 Task: open an excel sheet and write heading  Financial Planner. Add Dates in a column and its values below  'Jan 23, Feb 23, Mar 23, Apr 23 & may23. 'Add Income in next column and its values below  $3,000, $3,200, $3,100, $3,300 & $3,500. Add Expenses in next column and its values below  $2,000, $2,300, $2,200, $2,500 & $2,800. Add savings in next column and its values below $500, $600, $500, $700 & $700. Add Investment in next column and its values below  $500, $700, $800, $900 & $1000. Add Net Saving in next column and its values below  $1000, $1200, $900, $800 & $700. Save page ExpenseReport templates
Action: Mouse moved to (132, 133)
Screenshot: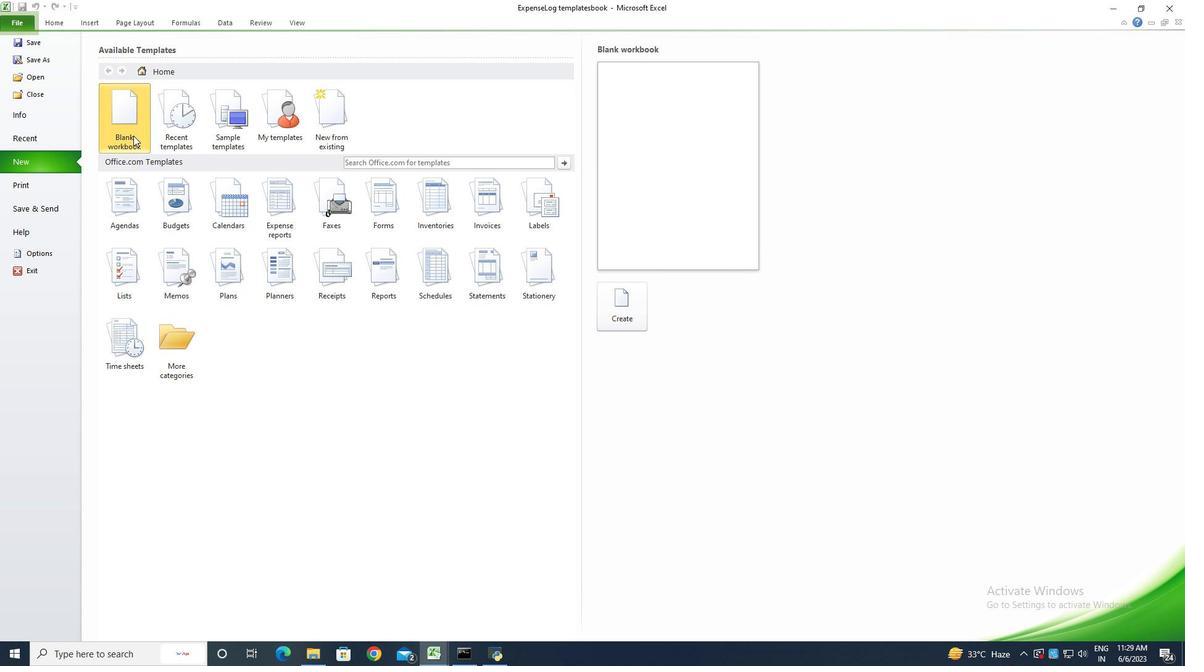 
Action: Mouse pressed left at (132, 133)
Screenshot: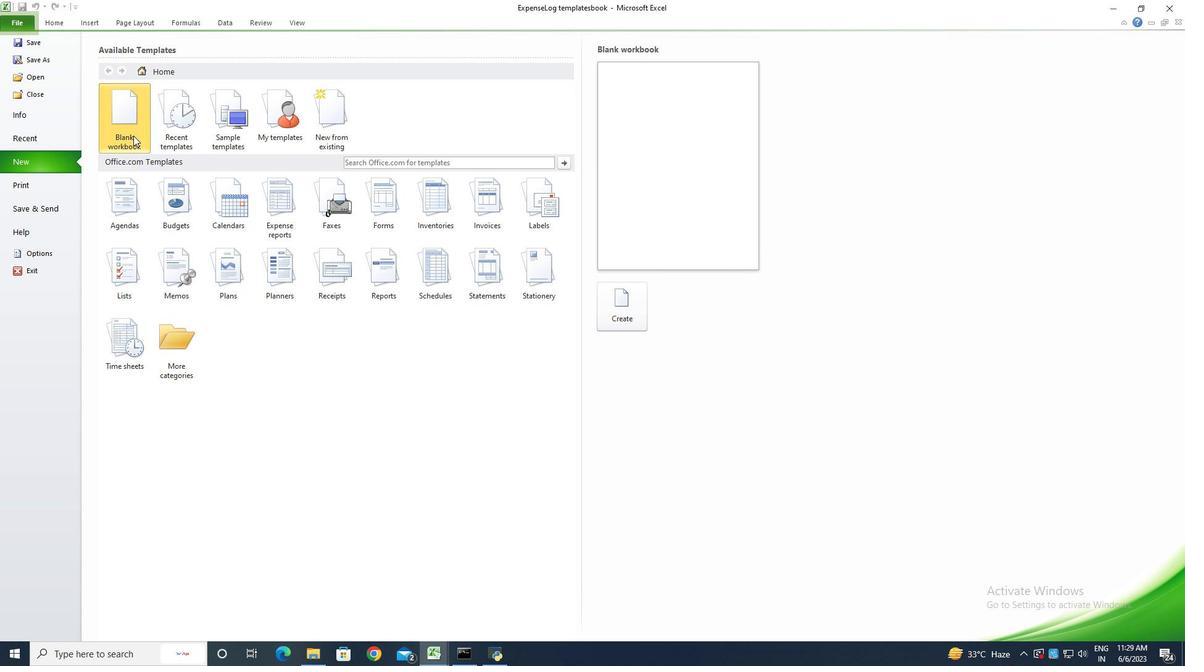 
Action: Mouse moved to (626, 313)
Screenshot: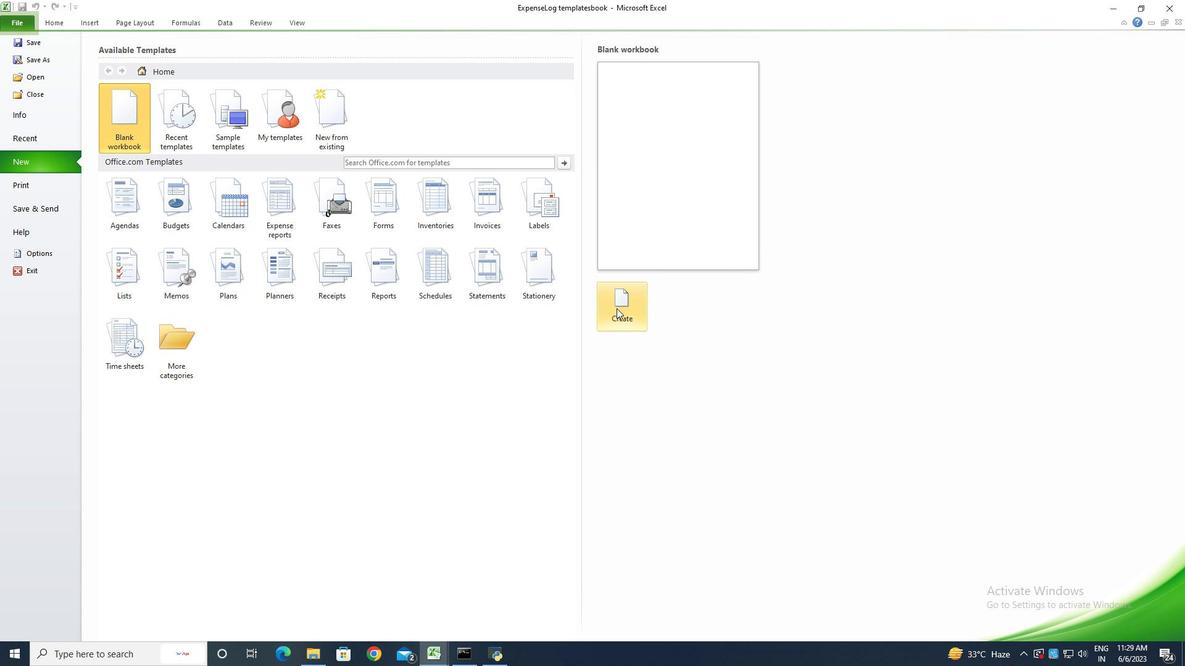 
Action: Mouse pressed left at (626, 313)
Screenshot: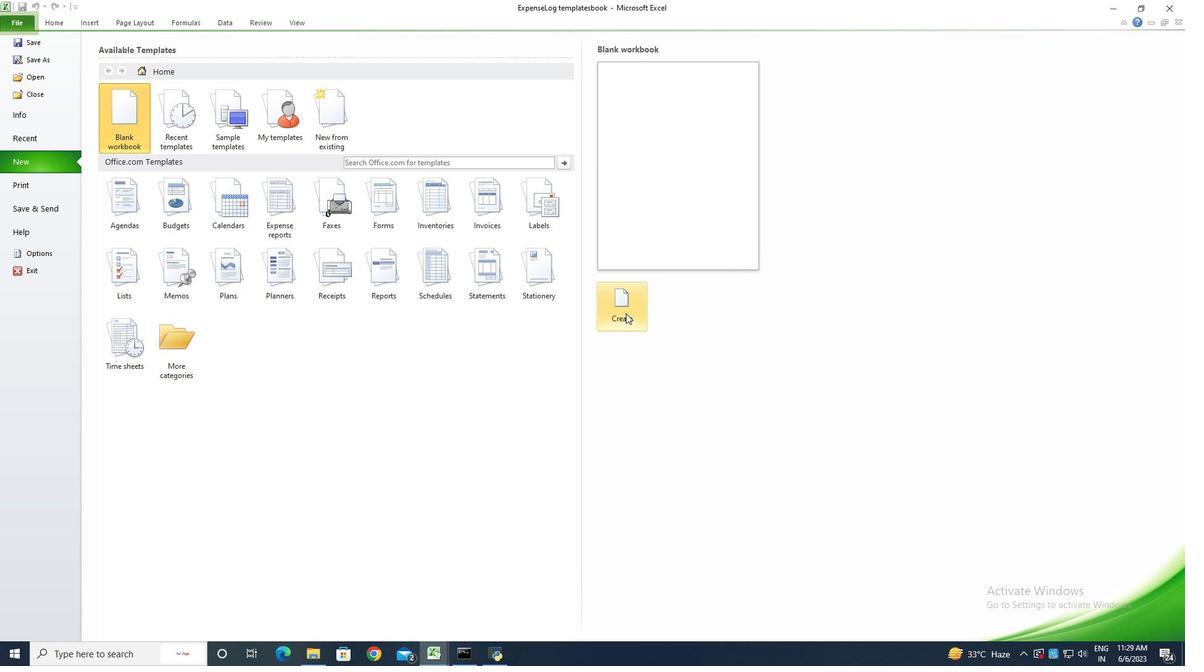 
Action: Key pressed <Key.shift>Financial<Key.space><Key.shift><Key.shift><Key.shift><Key.shift><Key.shift><Key.shift><Key.shift><Key.shift><Key.shift>Planner<Key.enter><Key.shift><Key.shift><Key.shift>Dates<Key.enter><Key.shift>Jan<Key.space>23<Key.enter><Key.shift><Key.shift><Key.shift><Key.shift>Feb<Key.space>23<Key.enter><Key.shift><Key.shift><Key.shift><Key.shift><Key.shift><Key.shift><Key.shift><Key.shift><Key.shift><Key.shift>Mar<Key.space>23<Key.enter><Key.shift><Key.shift><Key.shift>Apr<Key.space>23<Key.enter><Key.shift>May<Key.space>23<Key.enter>
Screenshot: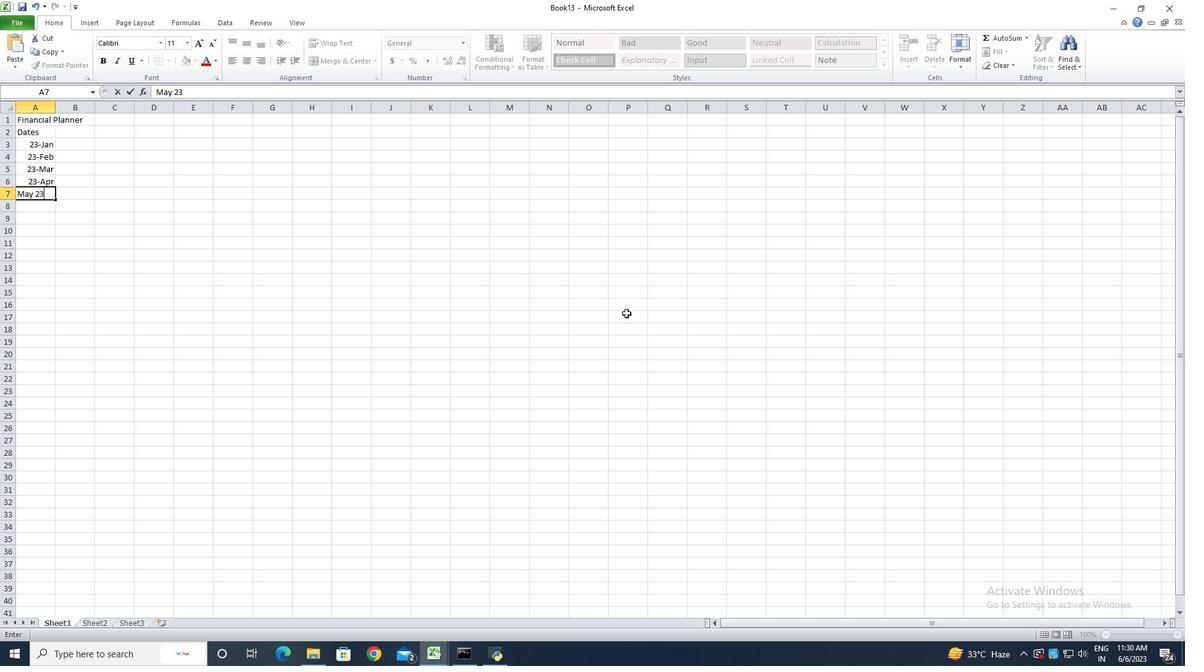
Action: Mouse moved to (36, 144)
Screenshot: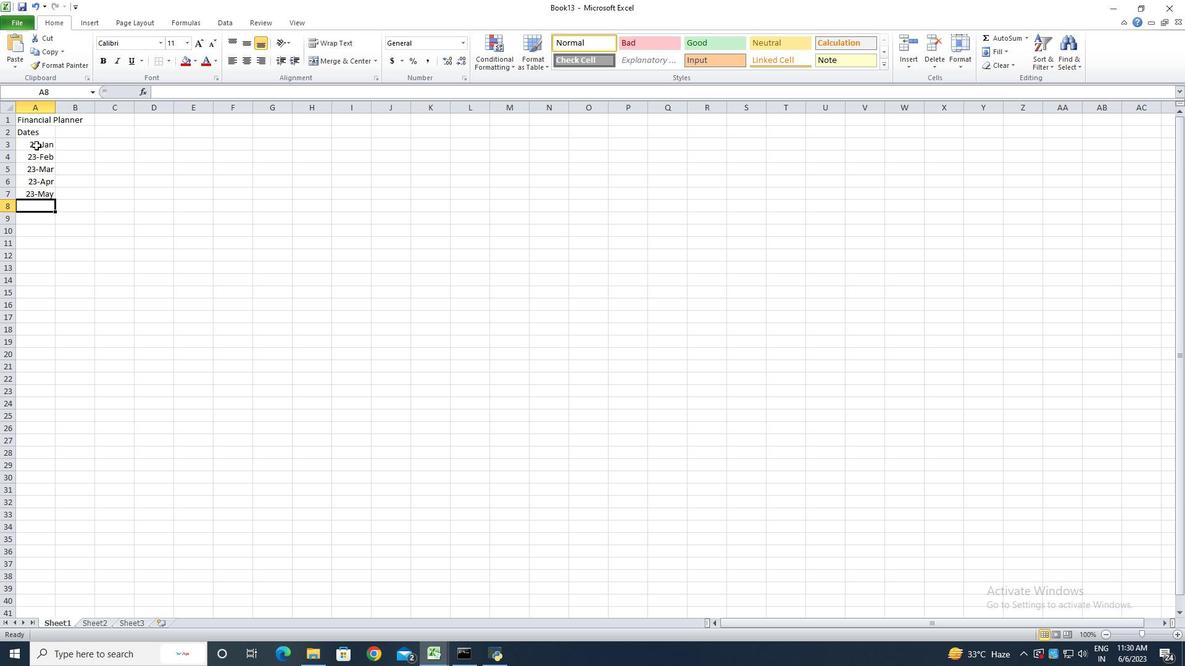 
Action: Mouse pressed left at (36, 144)
Screenshot: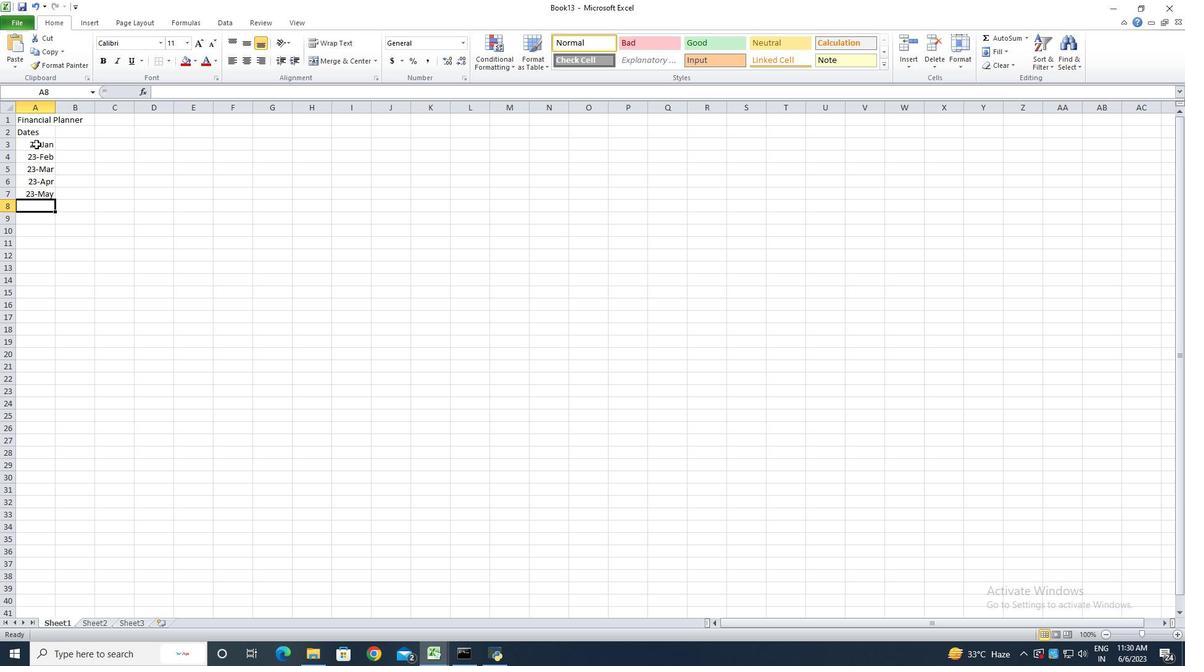 
Action: Mouse moved to (40, 146)
Screenshot: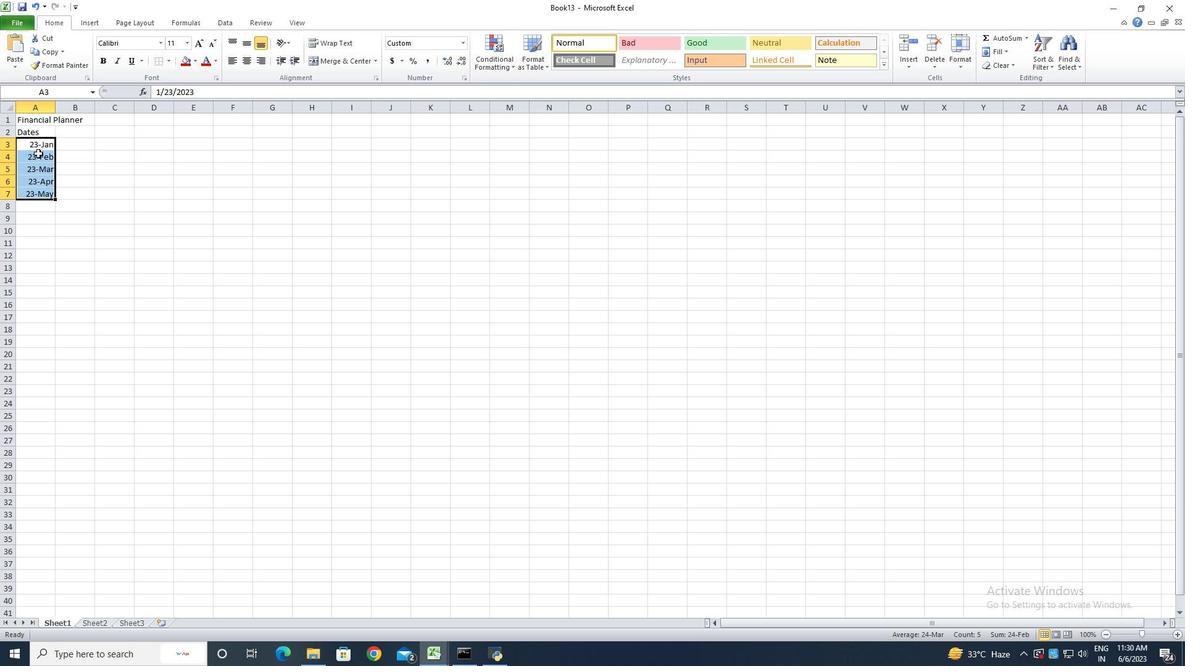 
Action: Mouse pressed right at (40, 146)
Screenshot: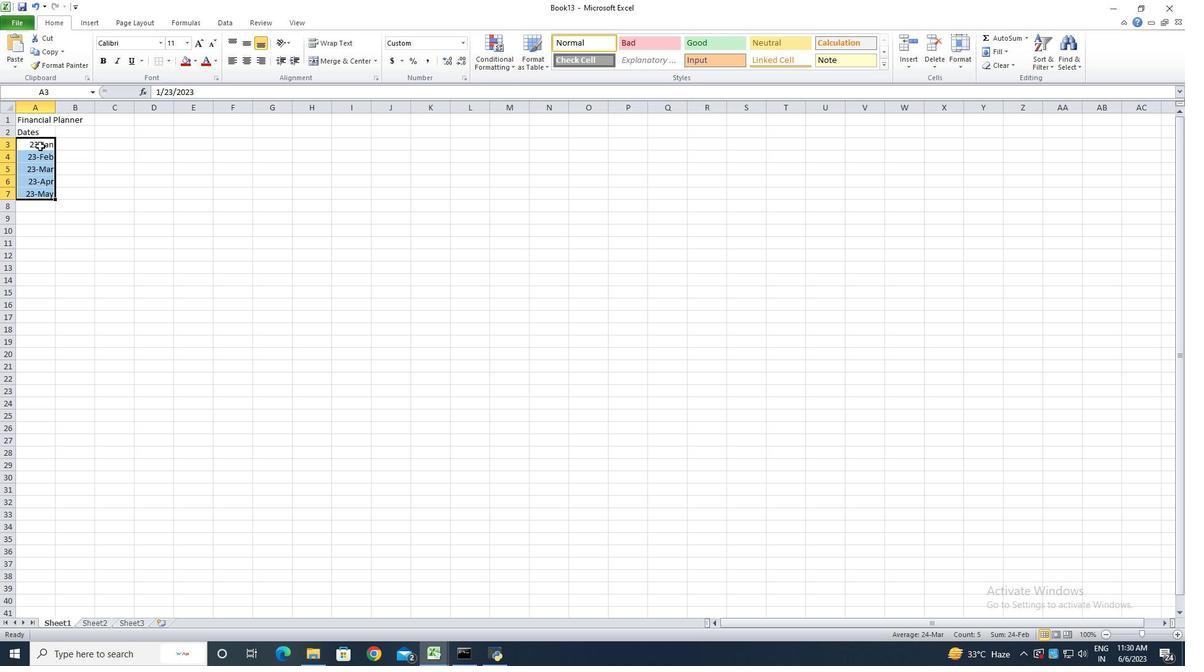 
Action: Mouse moved to (82, 314)
Screenshot: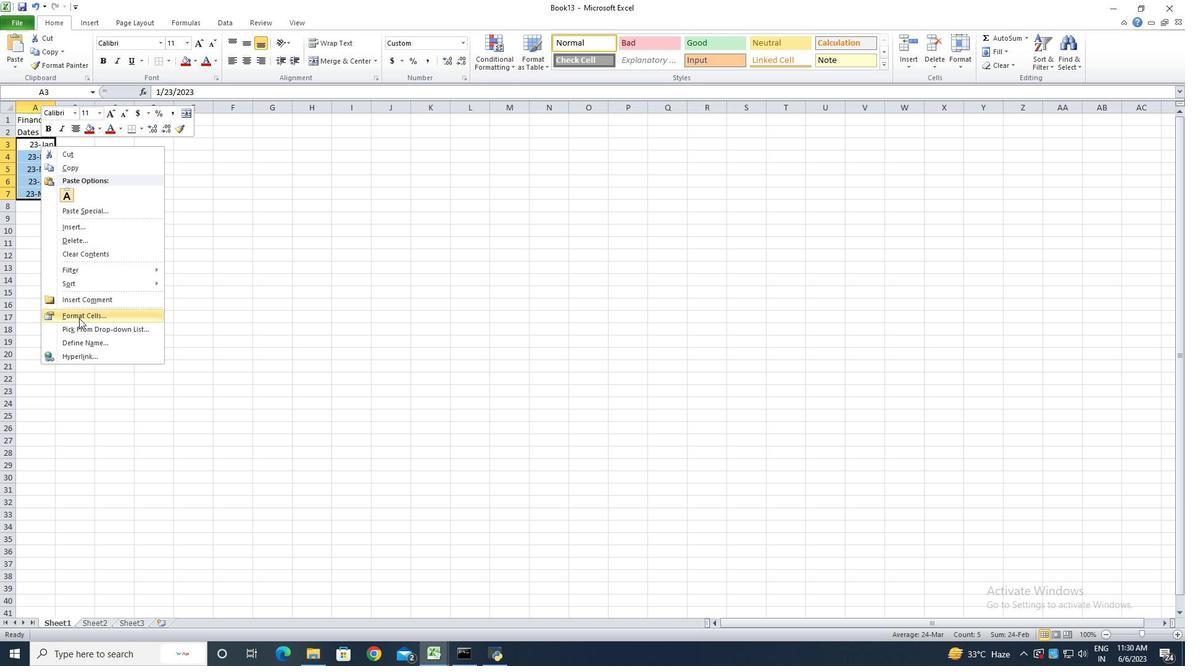 
Action: Mouse pressed left at (82, 314)
Screenshot: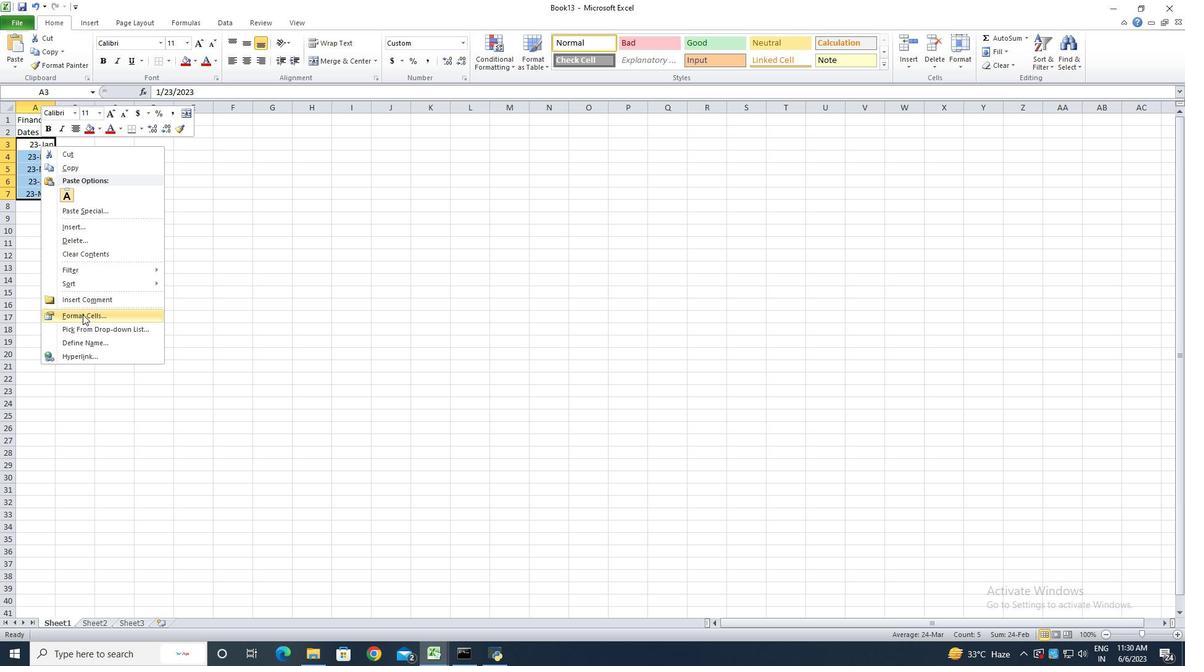 
Action: Mouse moved to (135, 177)
Screenshot: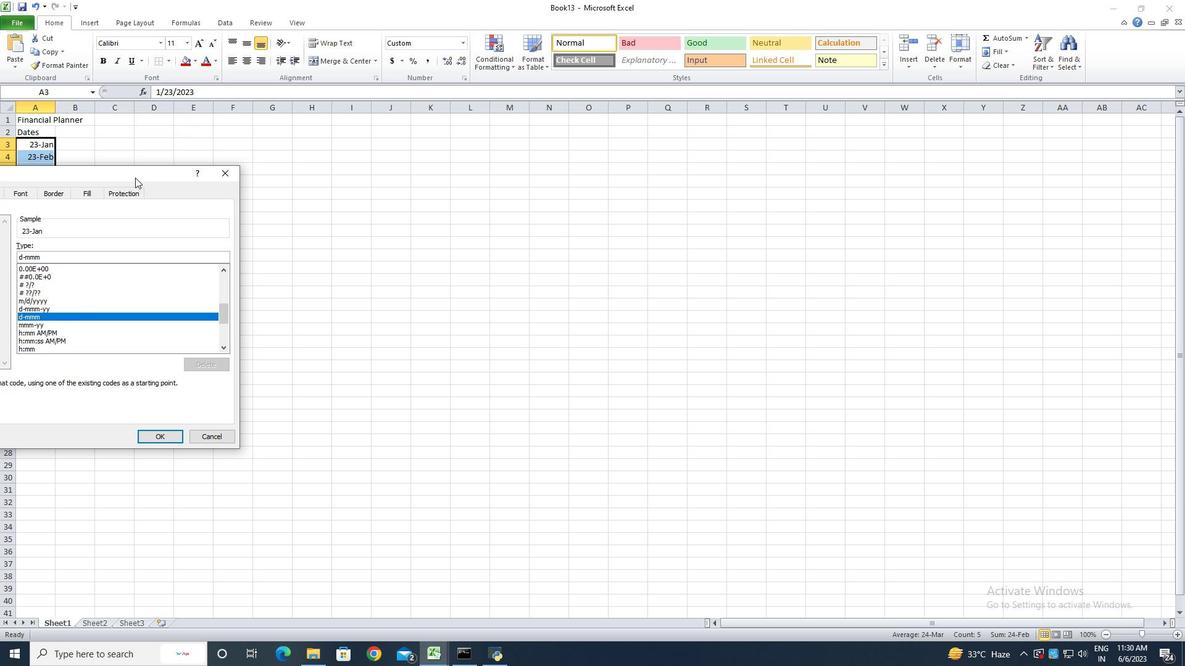 
Action: Mouse pressed left at (135, 177)
Screenshot: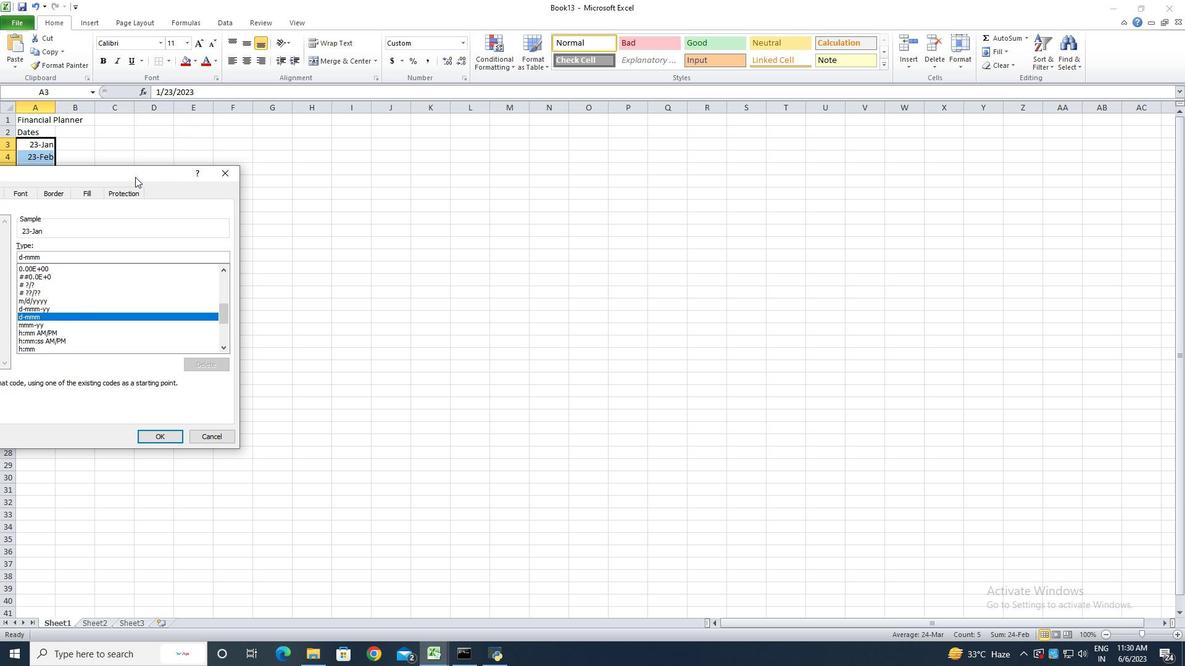 
Action: Mouse moved to (259, 242)
Screenshot: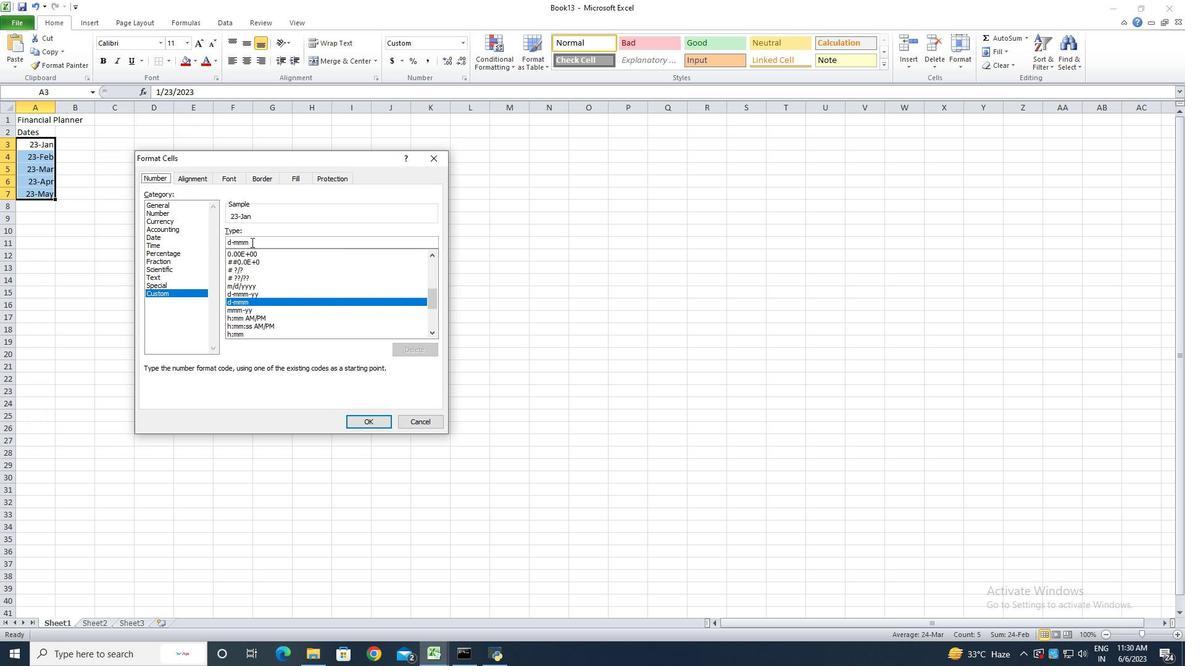 
Action: Mouse pressed left at (259, 242)
Screenshot: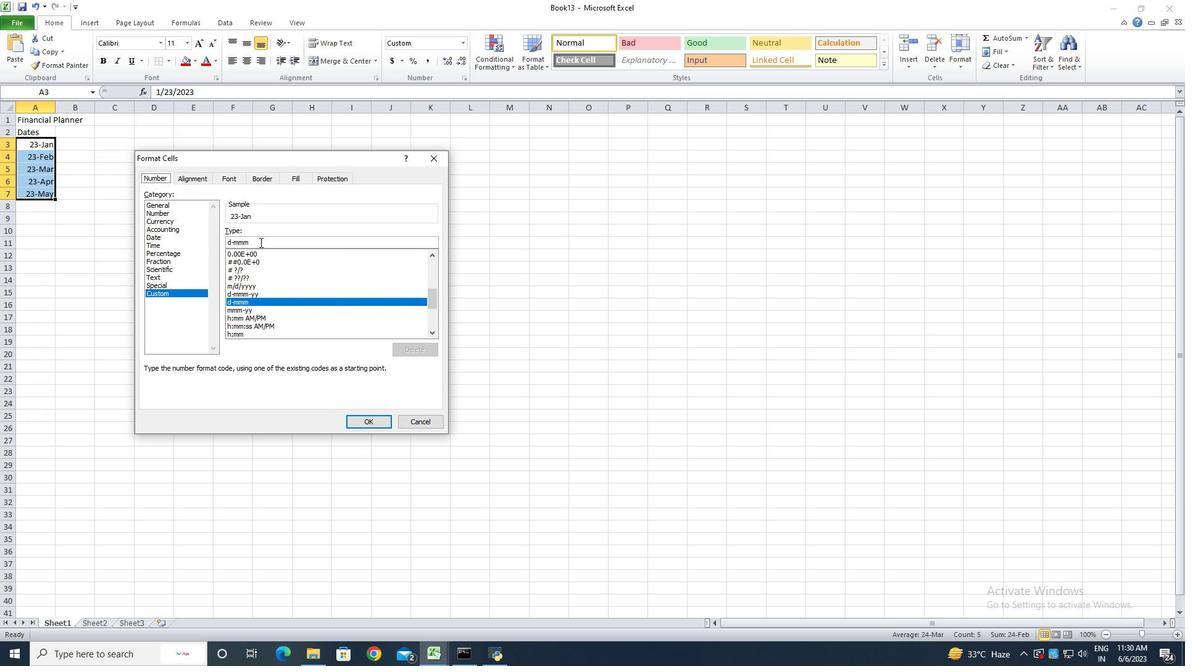 
Action: Key pressed <Key.backspace><Key.backspace><Key.backspace><Key.backspace><Key.backspace><Key.backspace><Key.backspace><Key.backspace><Key.backspace><Key.backspace><Key.backspace><Key.shift>mmm<Key.space>d
Screenshot: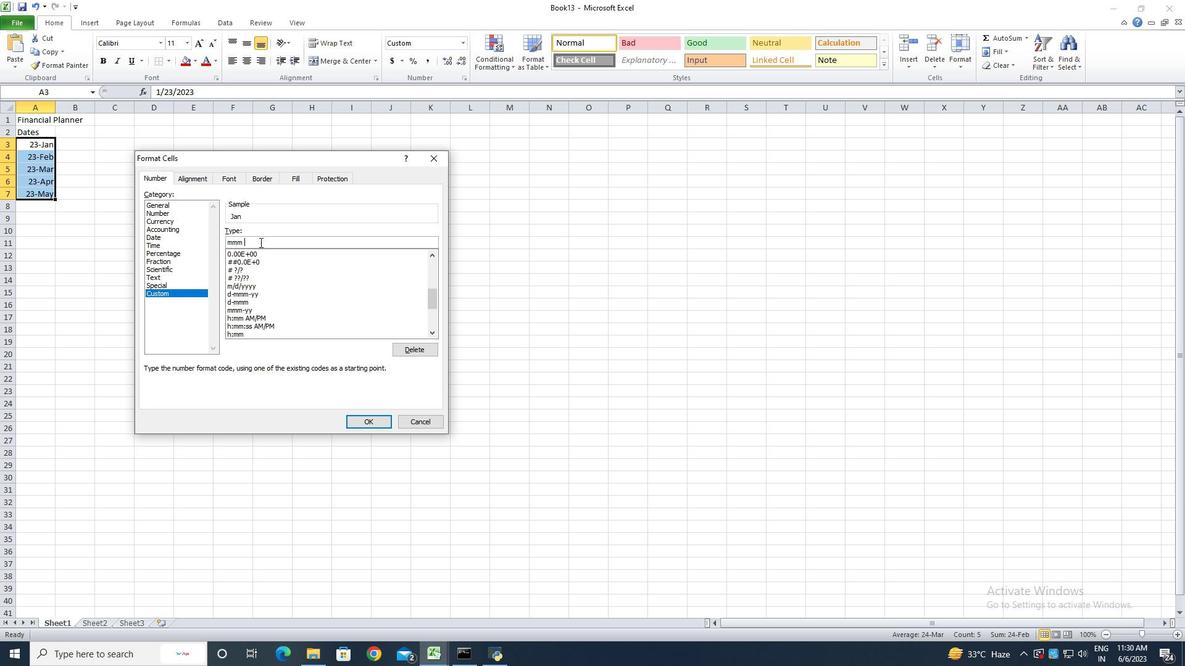 
Action: Mouse moved to (367, 419)
Screenshot: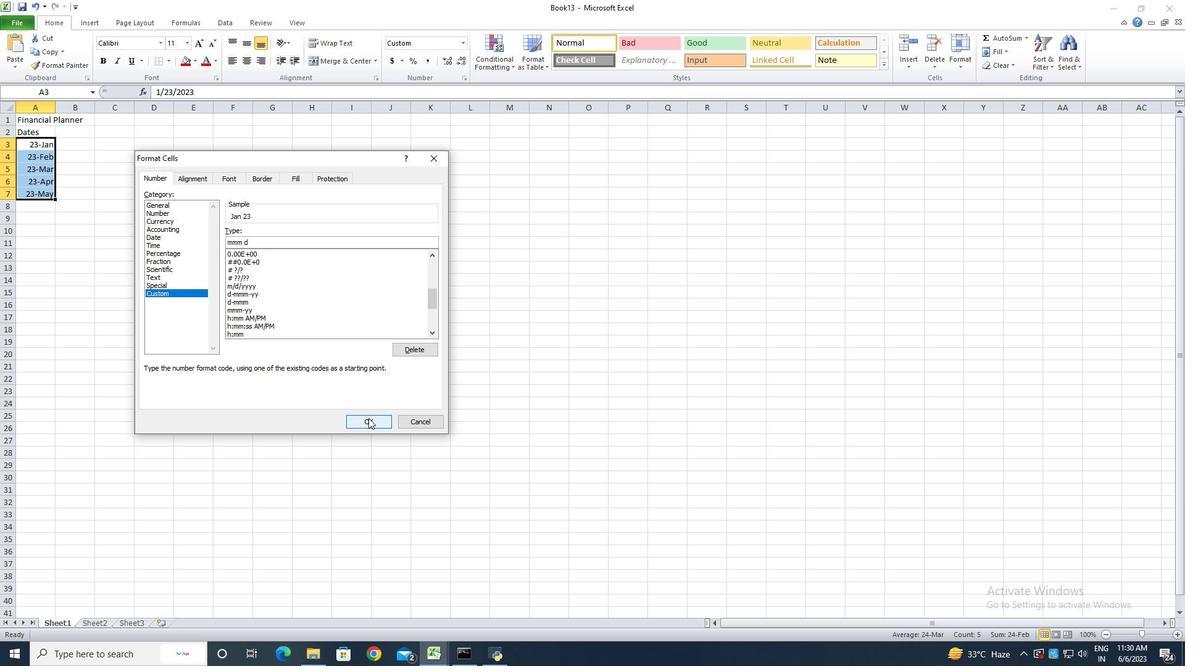 
Action: Mouse pressed left at (367, 419)
Screenshot: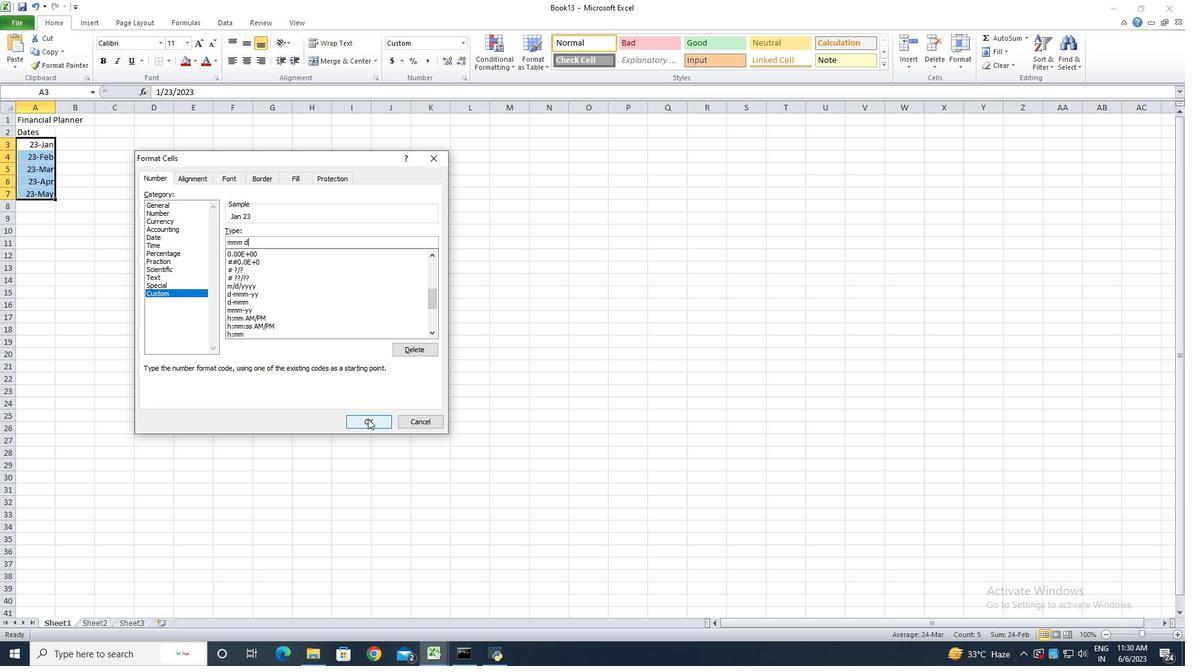 
Action: Mouse moved to (54, 108)
Screenshot: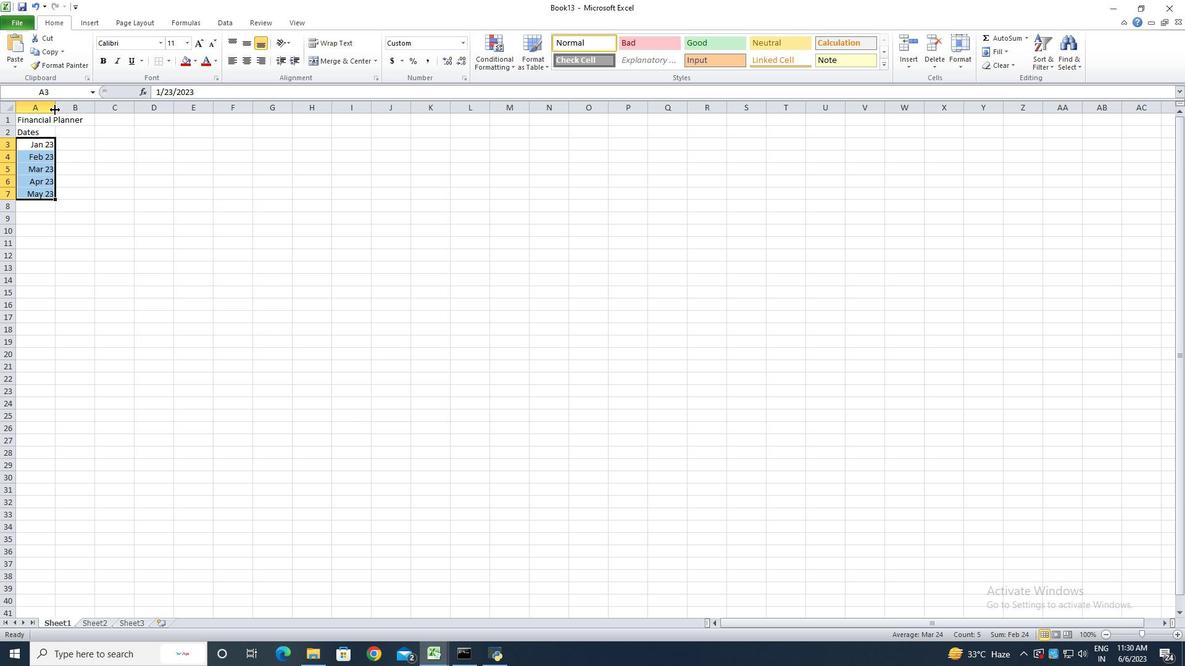 
Action: Mouse pressed left at (54, 108)
Screenshot: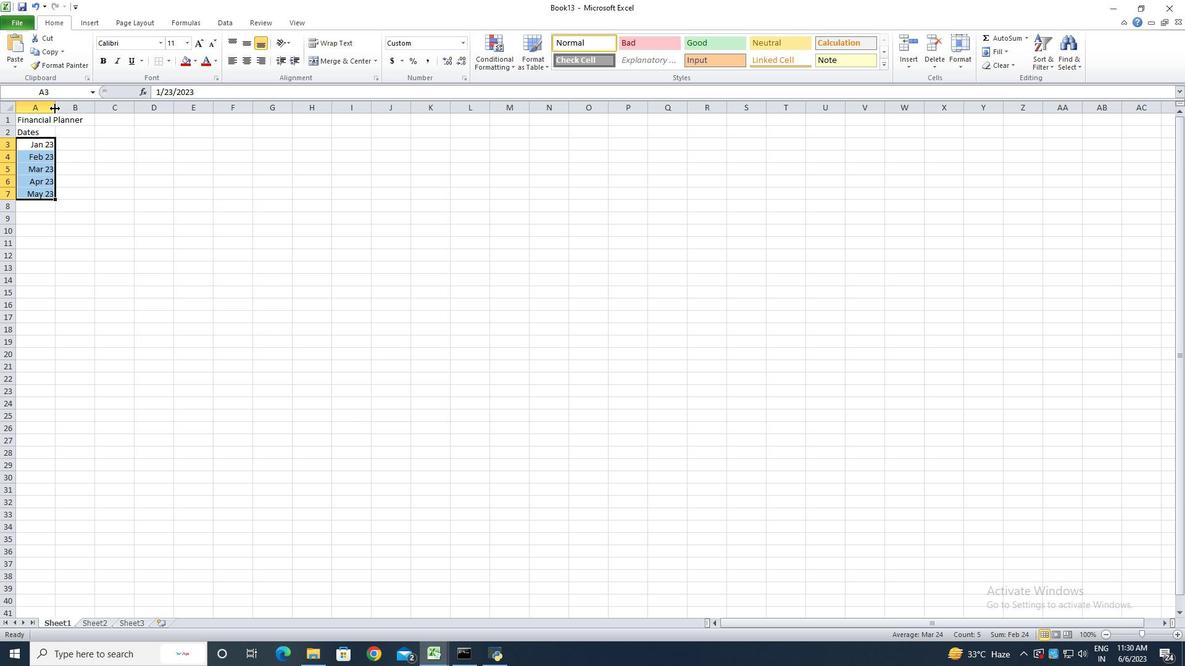 
Action: Mouse pressed left at (54, 108)
Screenshot: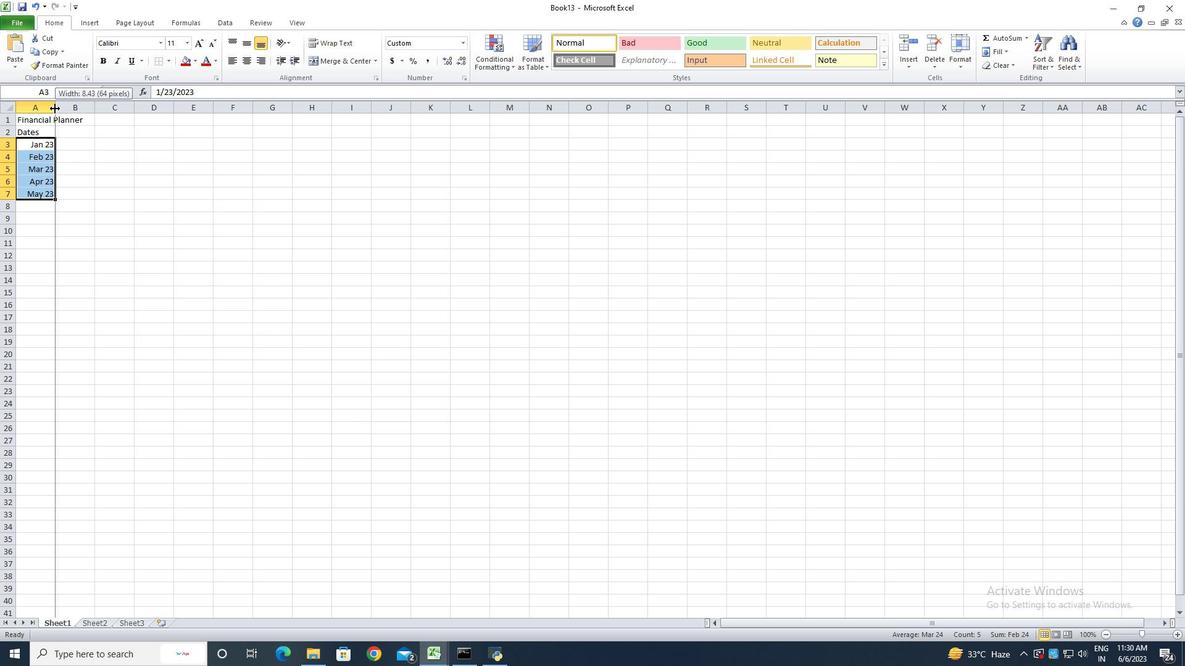 
Action: Mouse moved to (93, 133)
Screenshot: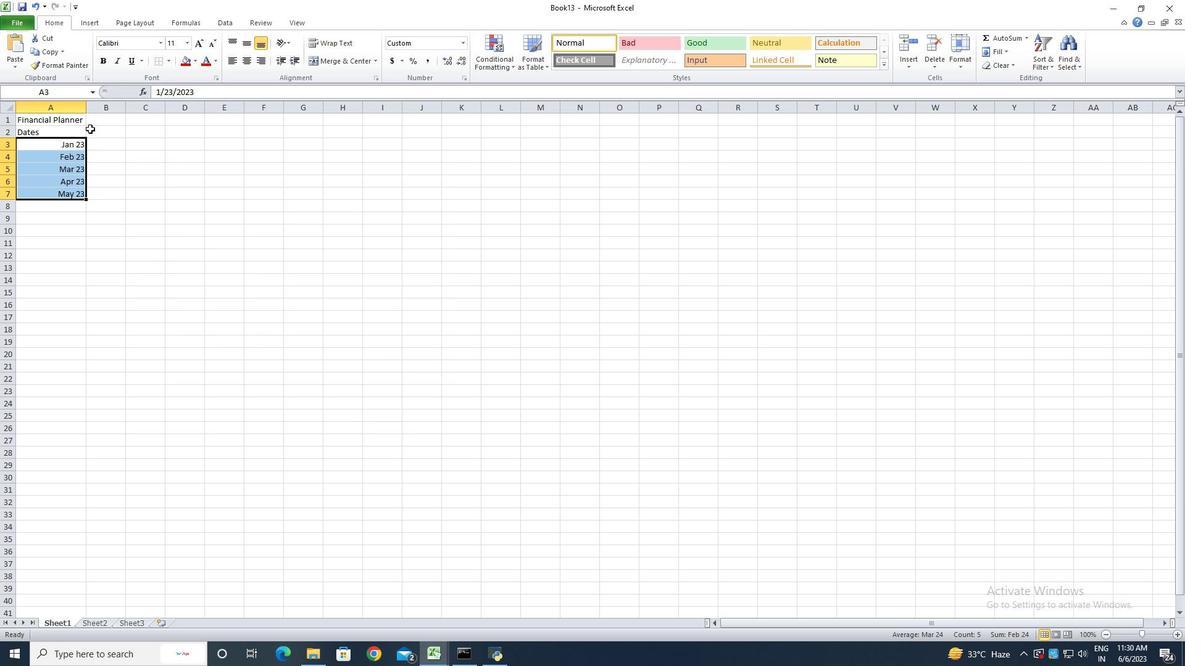 
Action: Mouse pressed left at (93, 133)
Screenshot: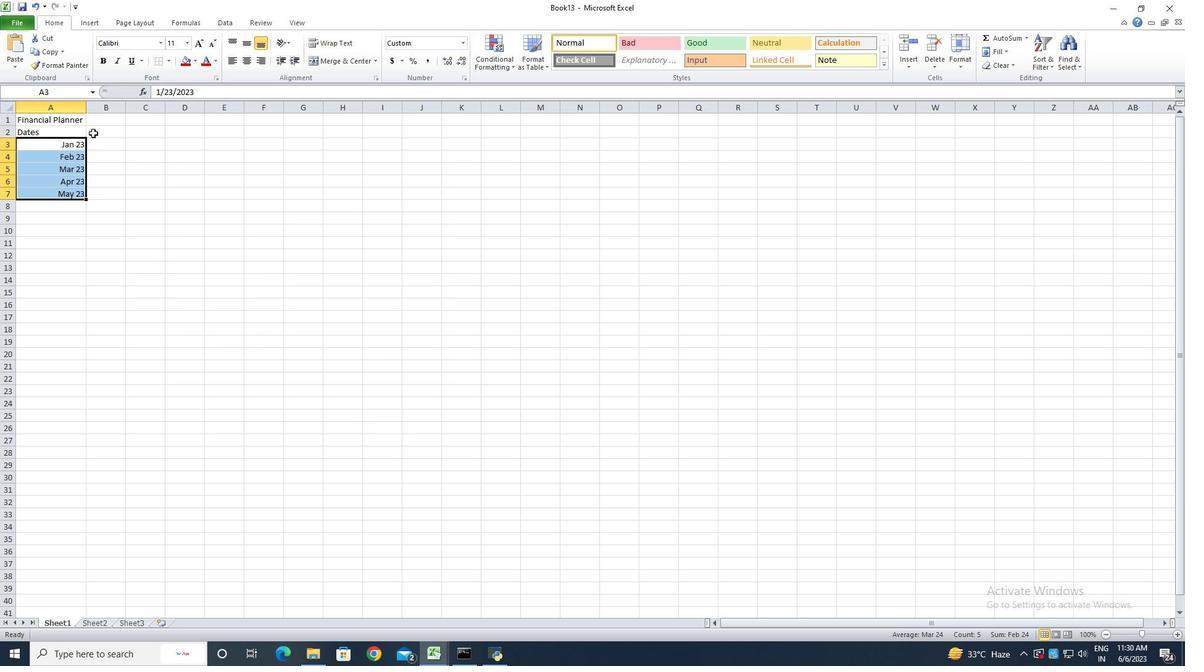
Action: Mouse moved to (93, 133)
Screenshot: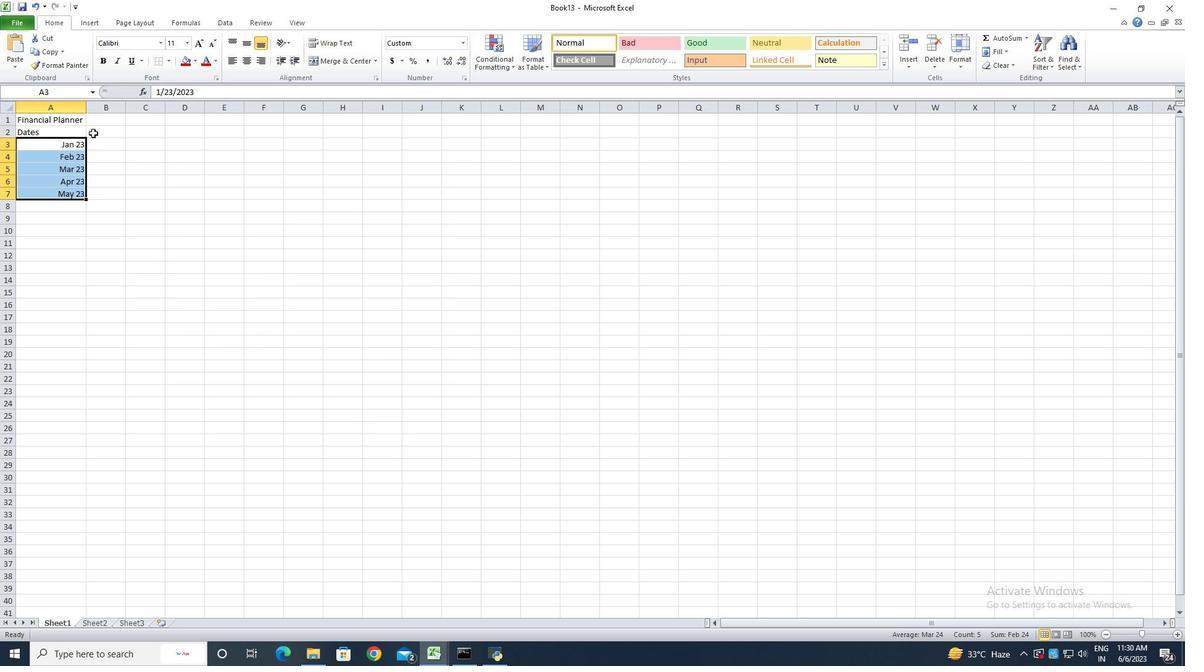
Action: Key pressed <Key.shift><Key.shift>Income<Key.enter>3000<Key.enter>3200<Key.enter>2<Key.backspace>3100<Key.enter>3300<Key.enter><Key.enter><Key.up>3500<Key.enter>
Screenshot: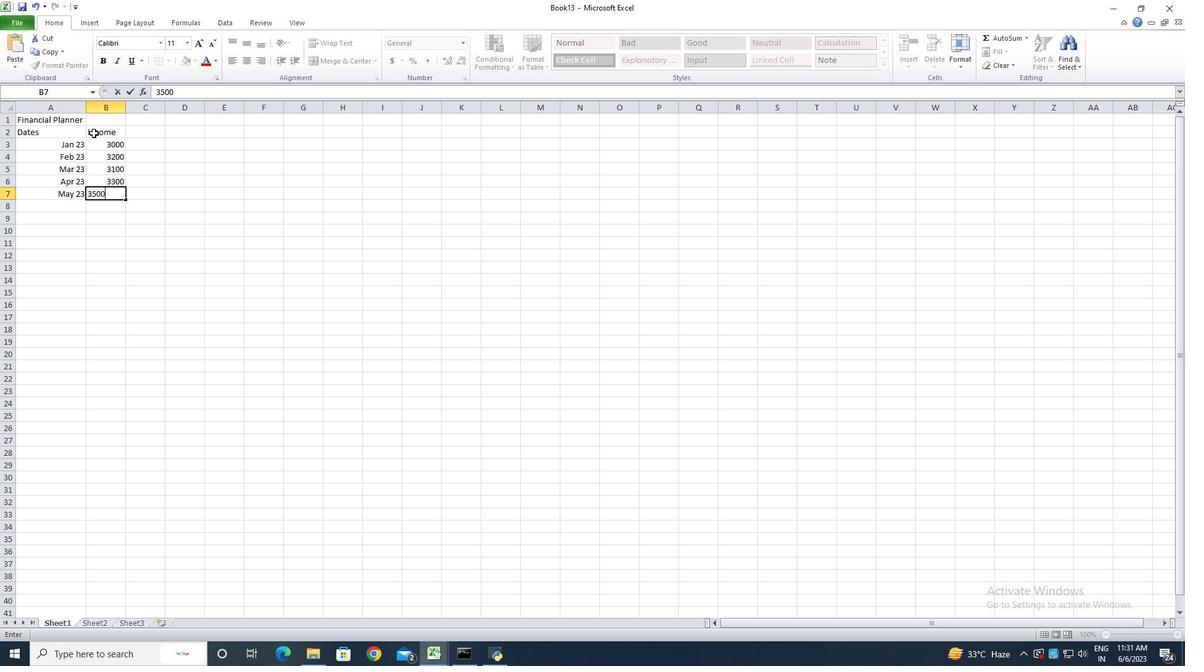
Action: Mouse moved to (109, 144)
Screenshot: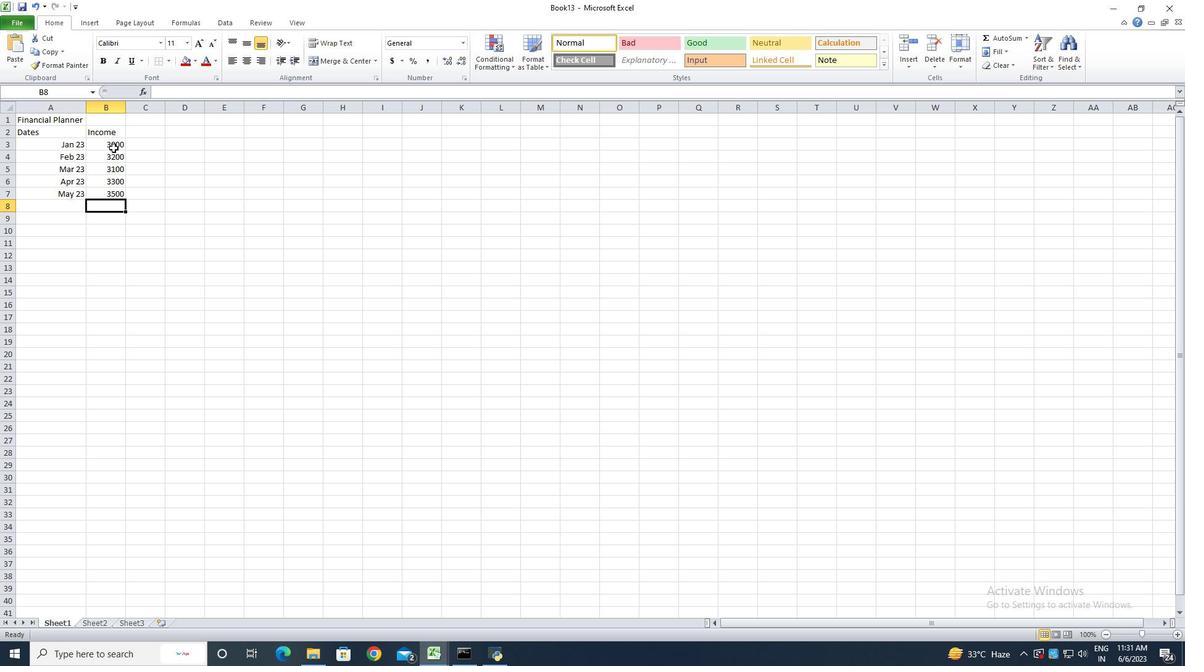 
Action: Mouse pressed left at (109, 144)
Screenshot: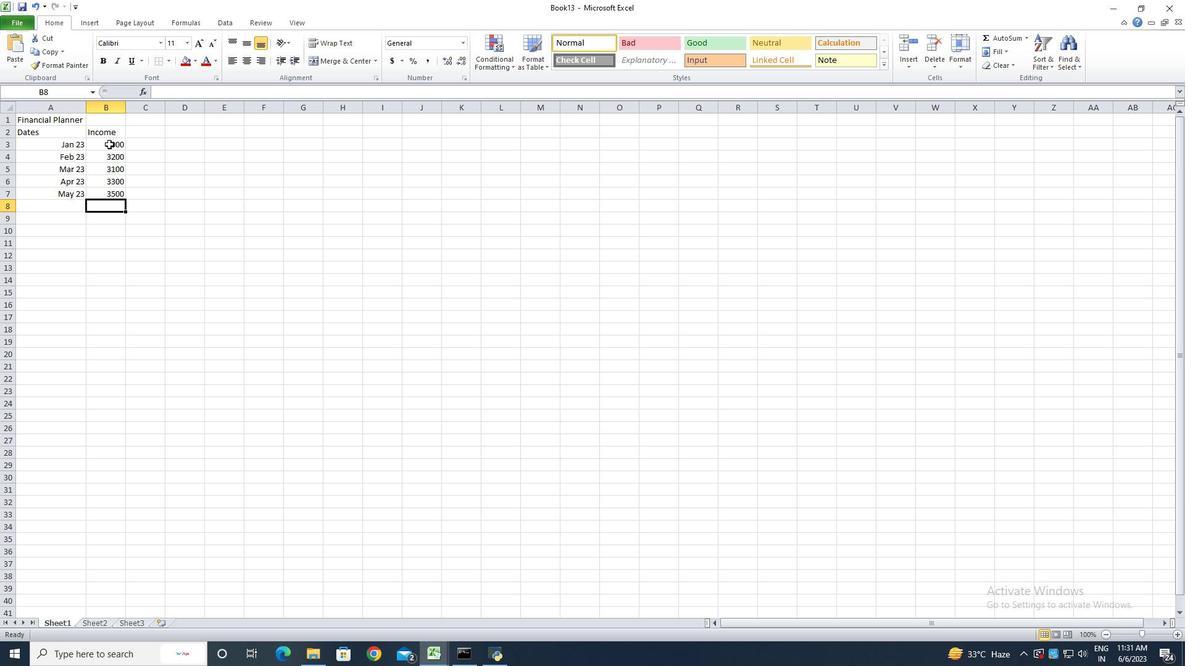 
Action: Mouse moved to (462, 43)
Screenshot: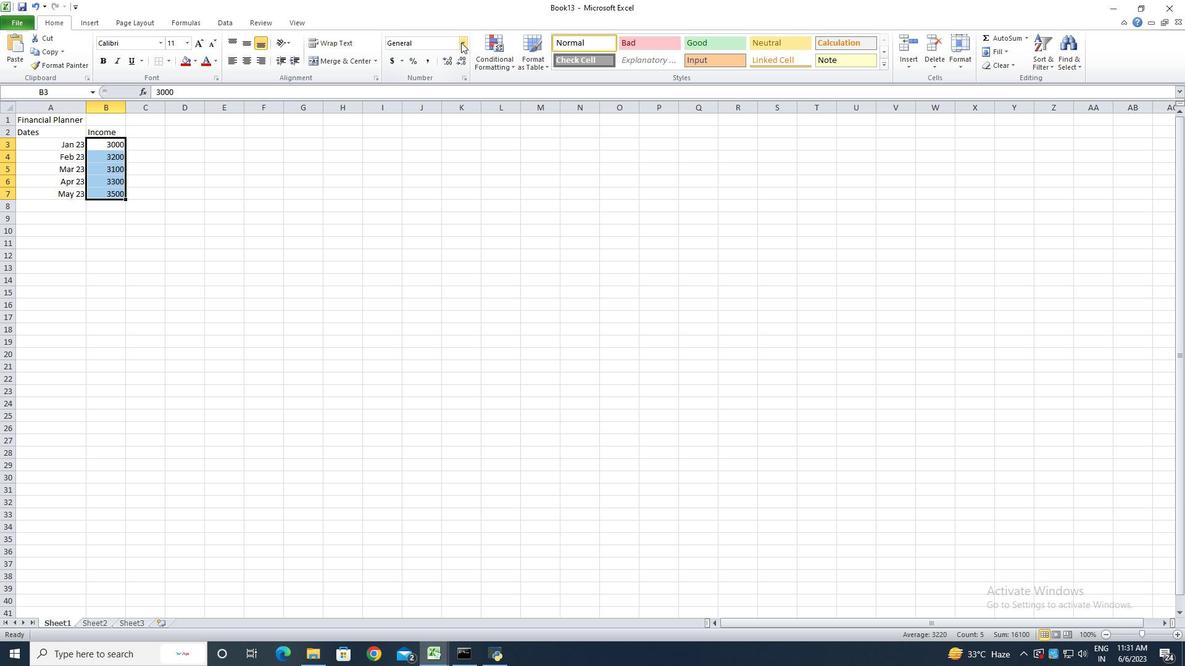 
Action: Mouse pressed left at (462, 43)
Screenshot: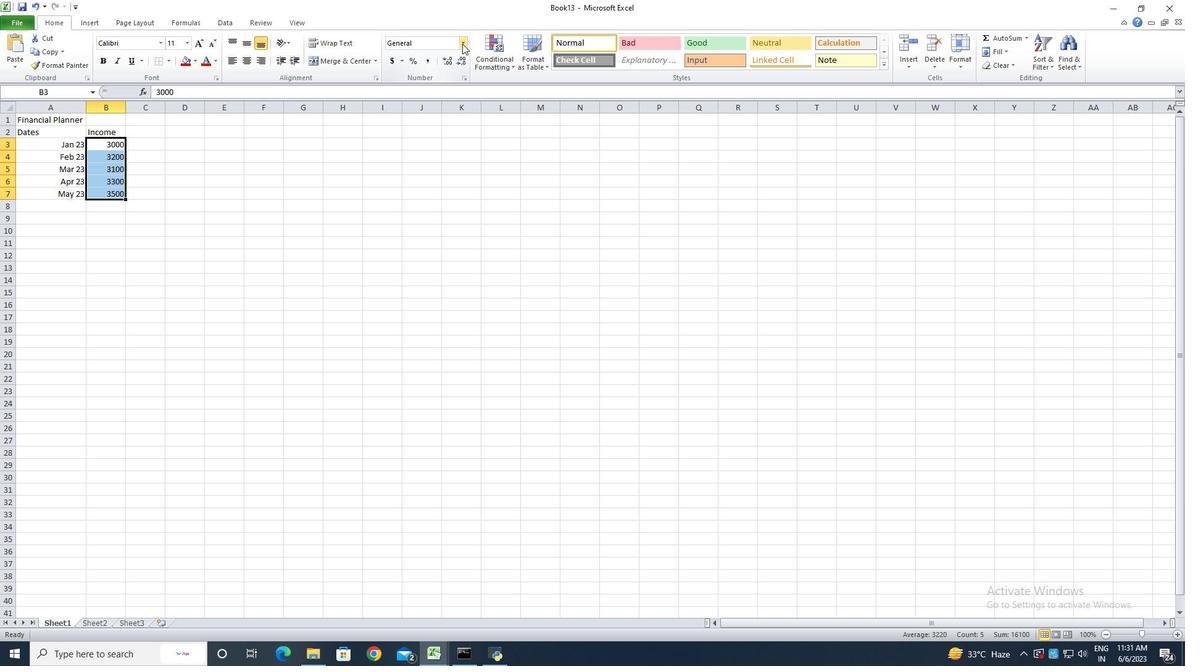 
Action: Mouse moved to (433, 359)
Screenshot: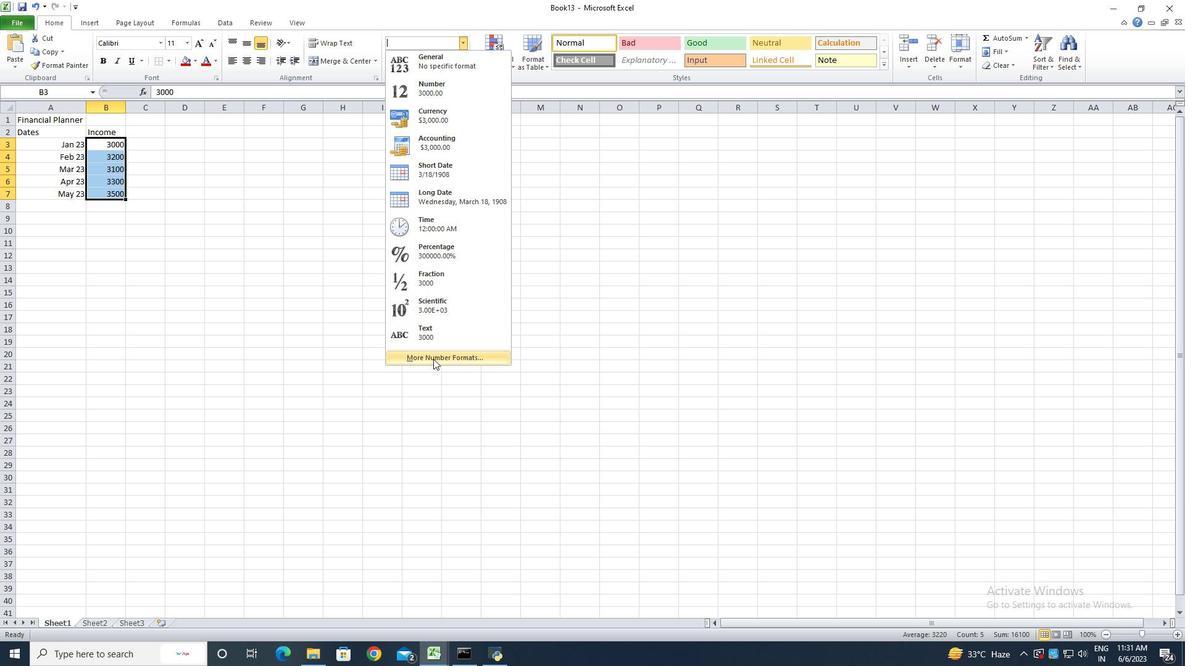 
Action: Mouse pressed left at (433, 359)
Screenshot: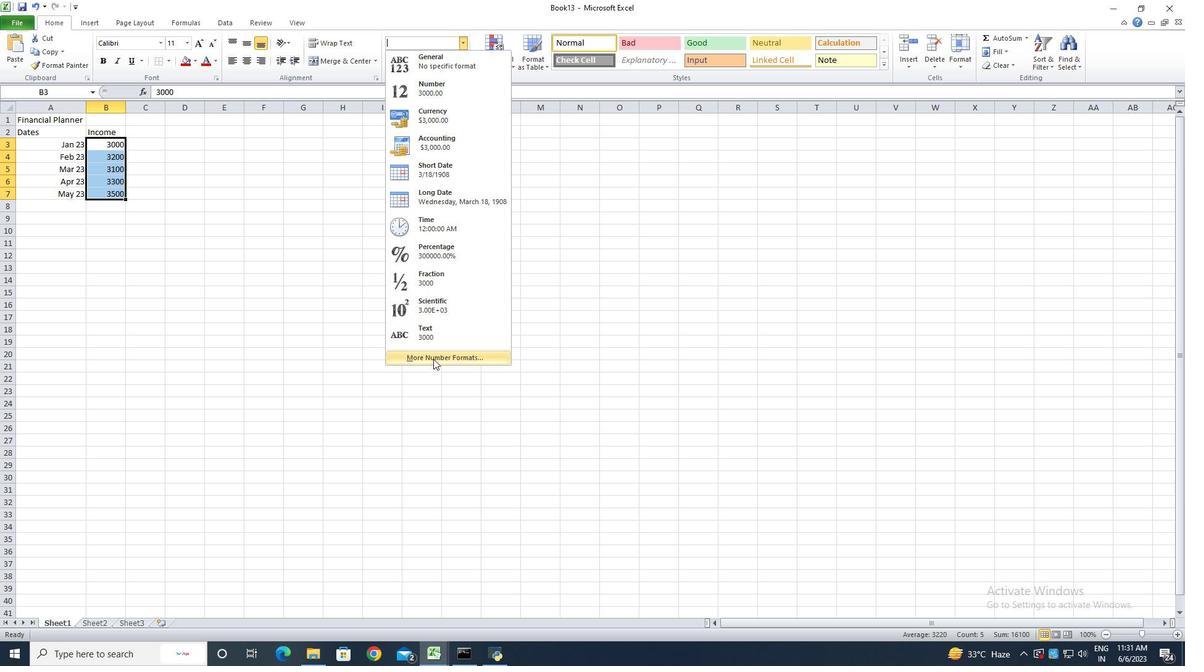 
Action: Mouse moved to (182, 229)
Screenshot: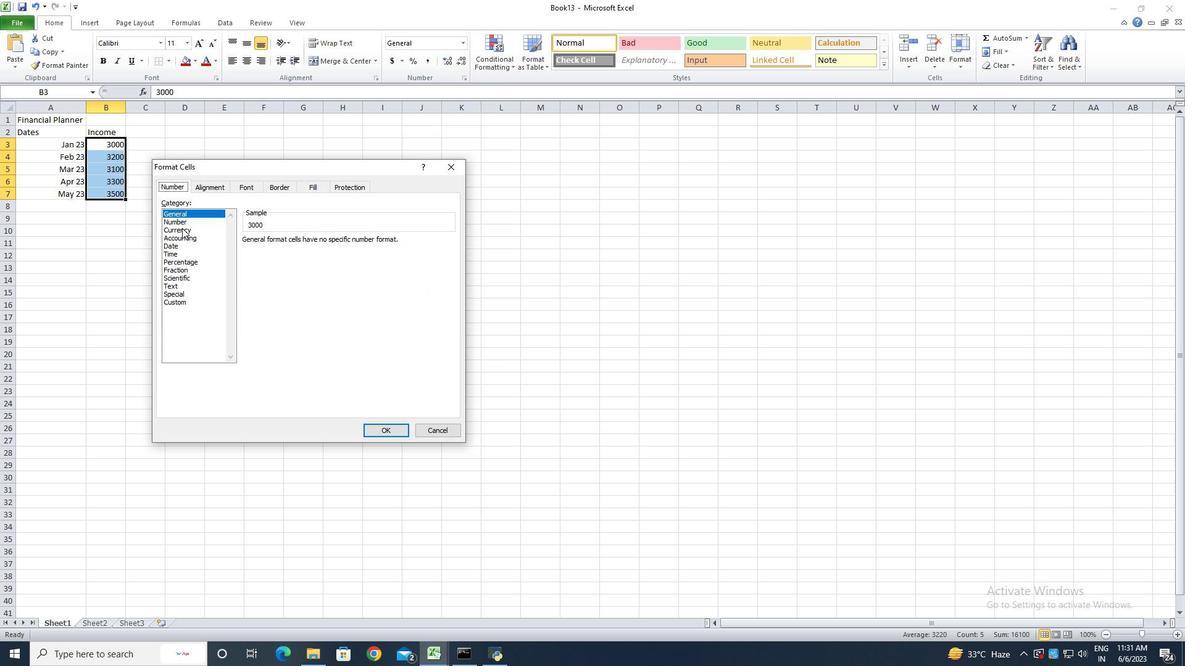 
Action: Mouse pressed left at (182, 229)
Screenshot: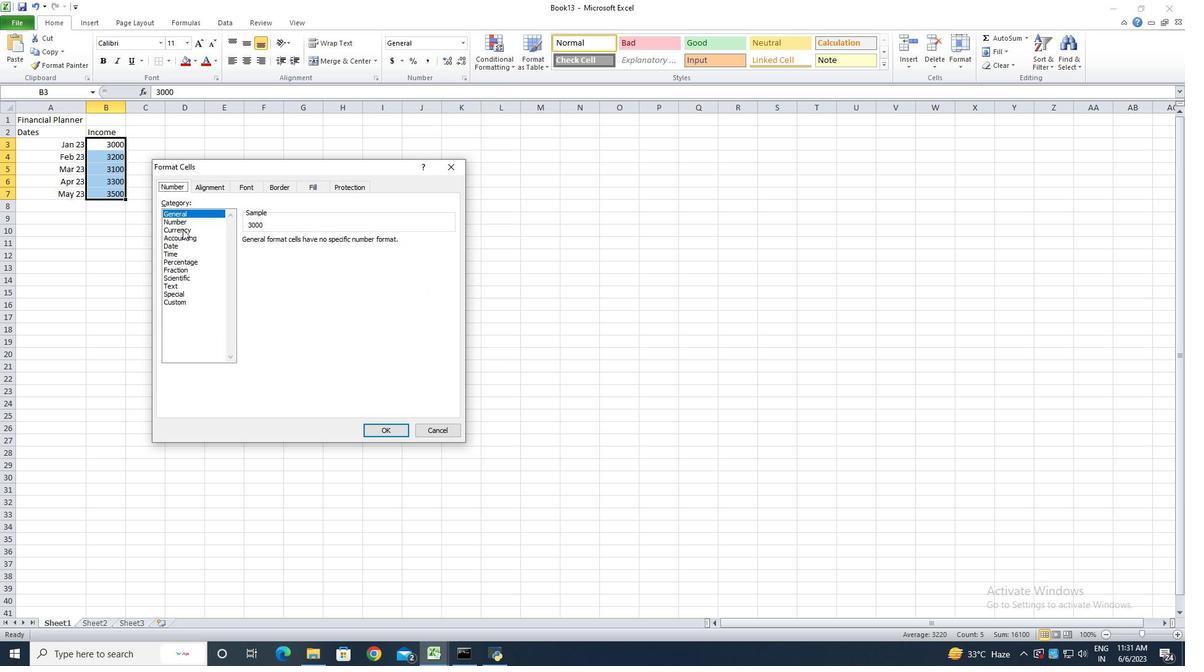 
Action: Mouse moved to (326, 244)
Screenshot: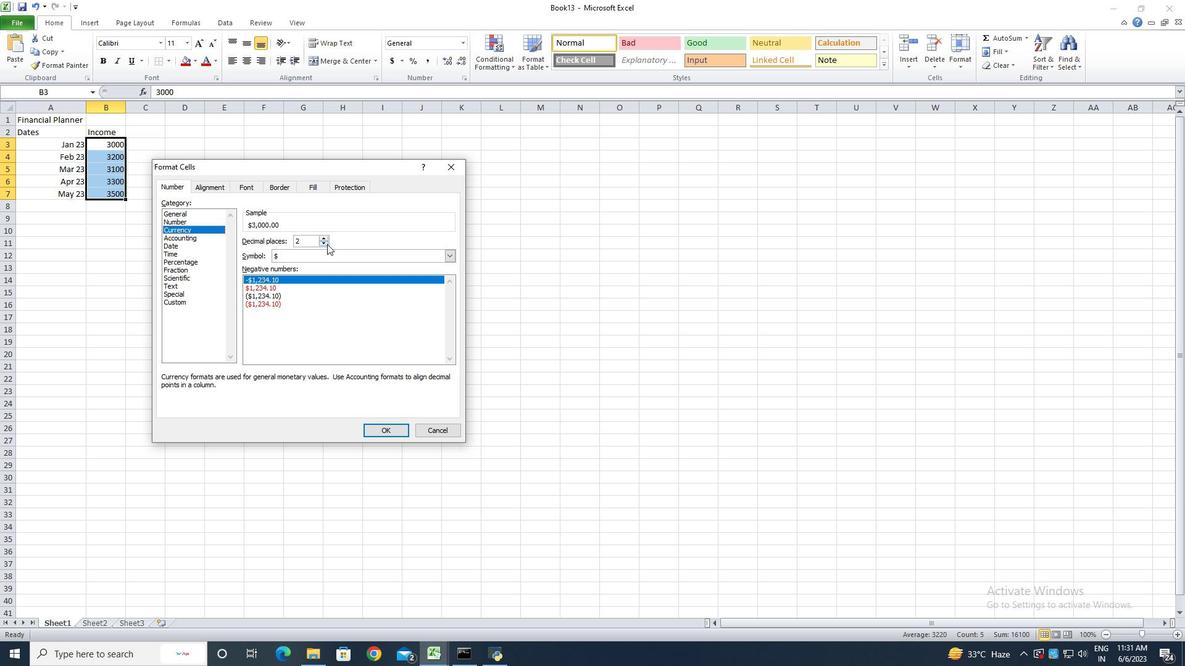 
Action: Mouse pressed left at (326, 244)
Screenshot: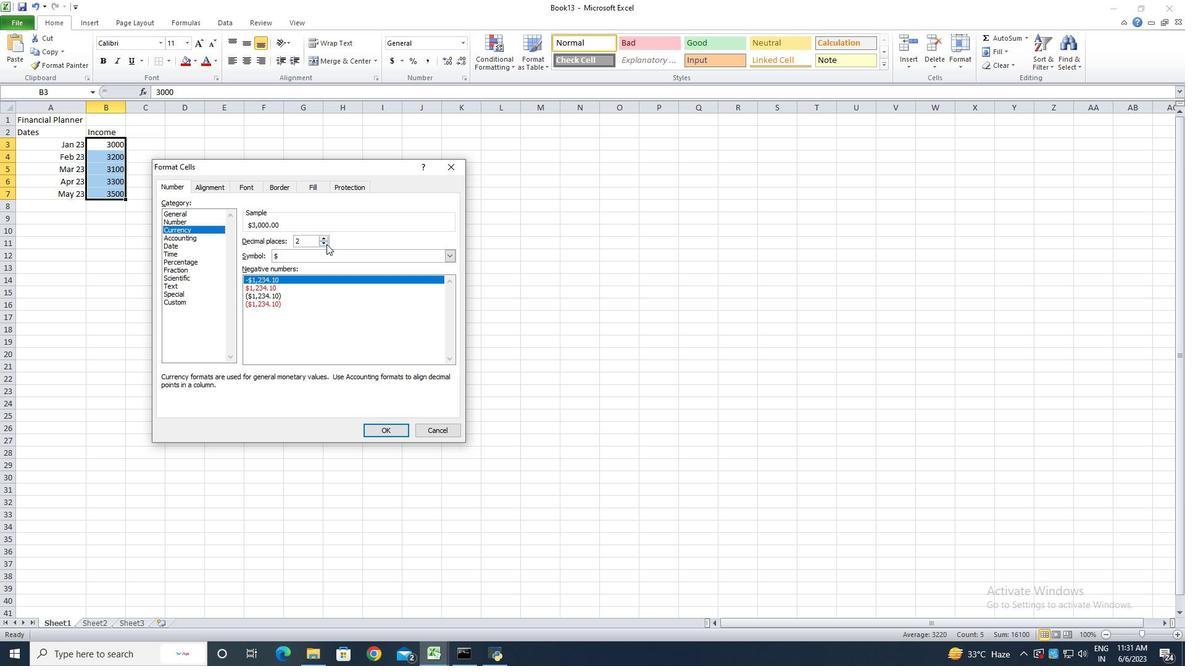 
Action: Mouse pressed left at (326, 244)
Screenshot: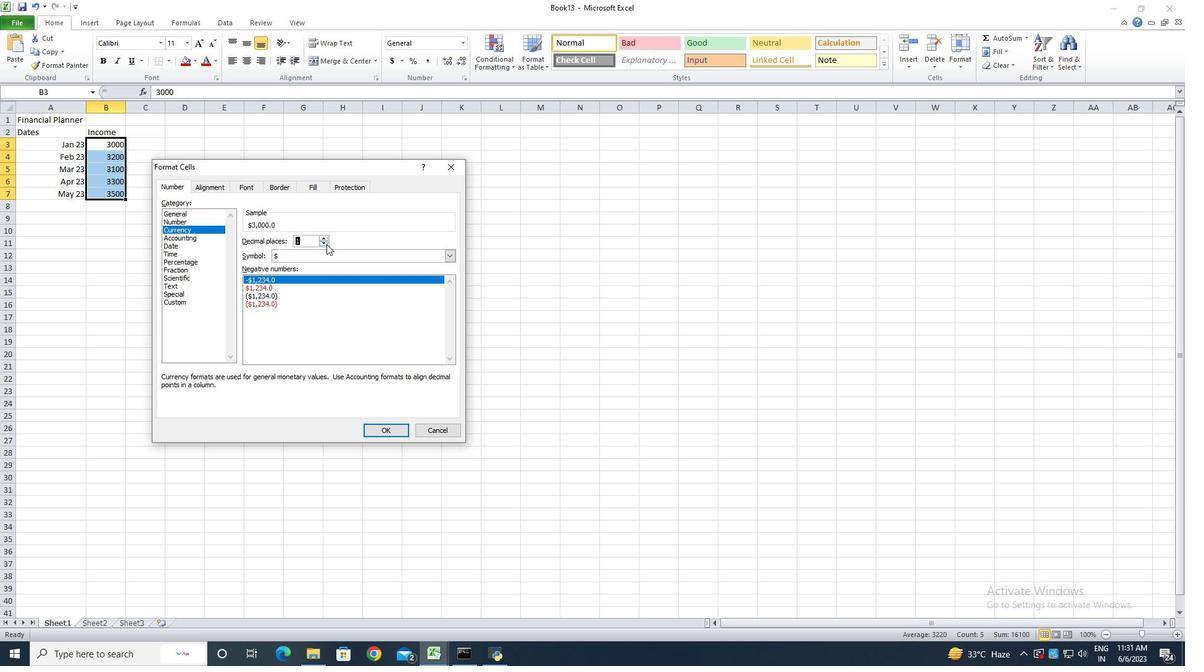 
Action: Mouse moved to (380, 428)
Screenshot: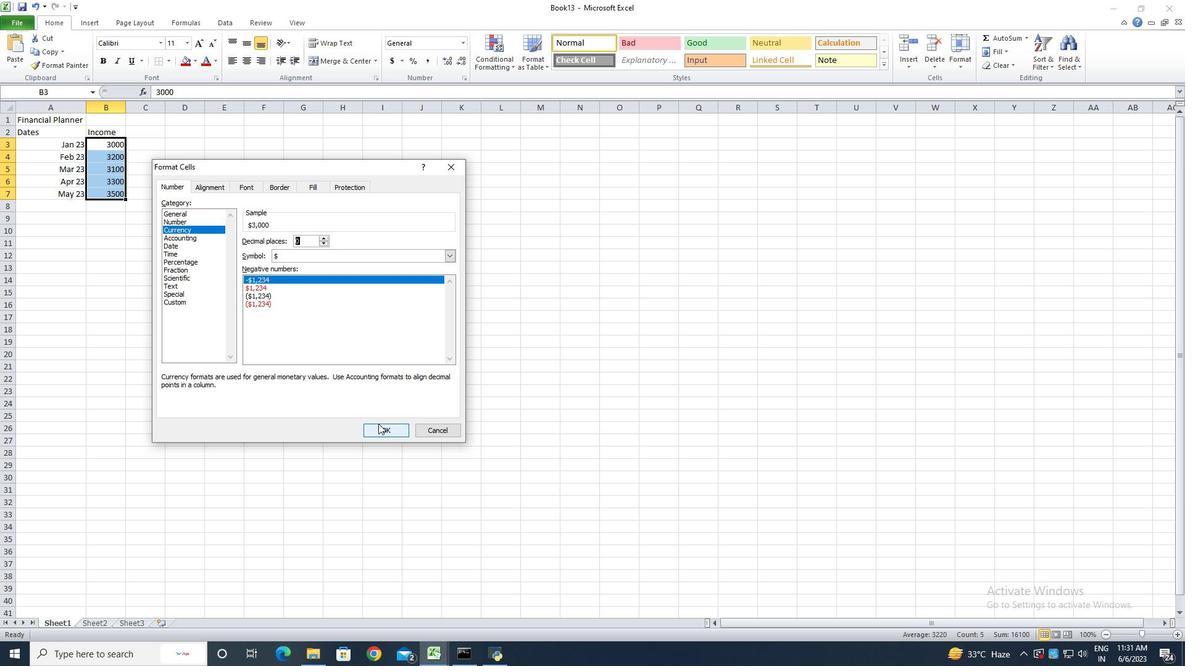 
Action: Mouse pressed left at (380, 428)
Screenshot: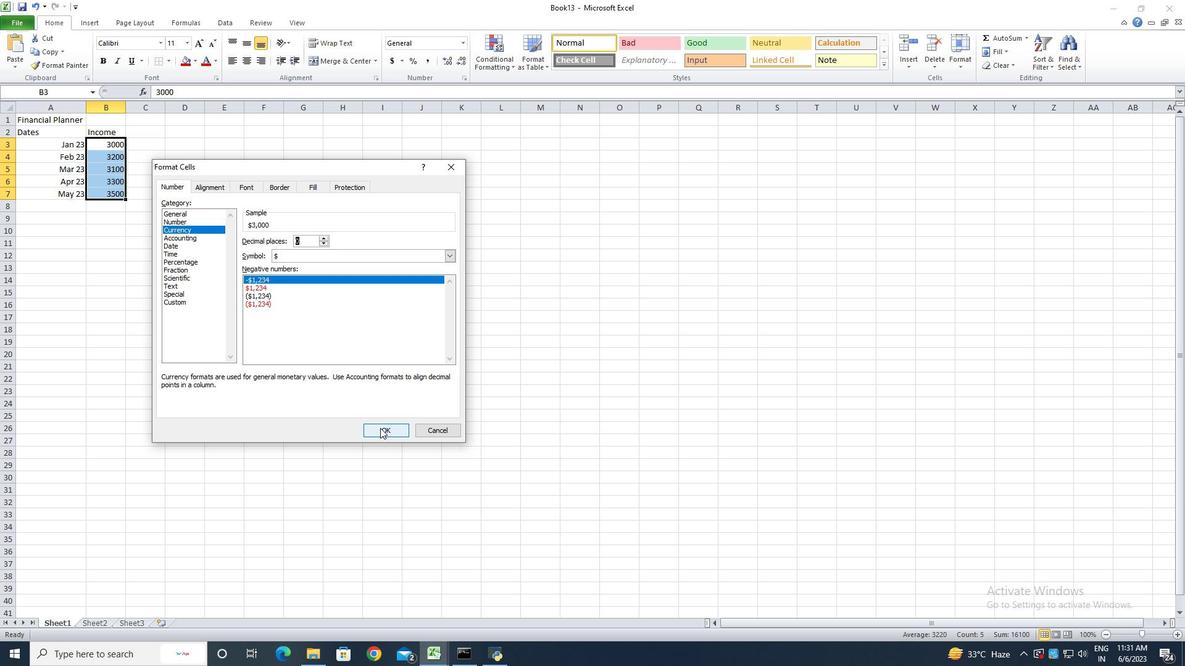 
Action: Mouse moved to (137, 135)
Screenshot: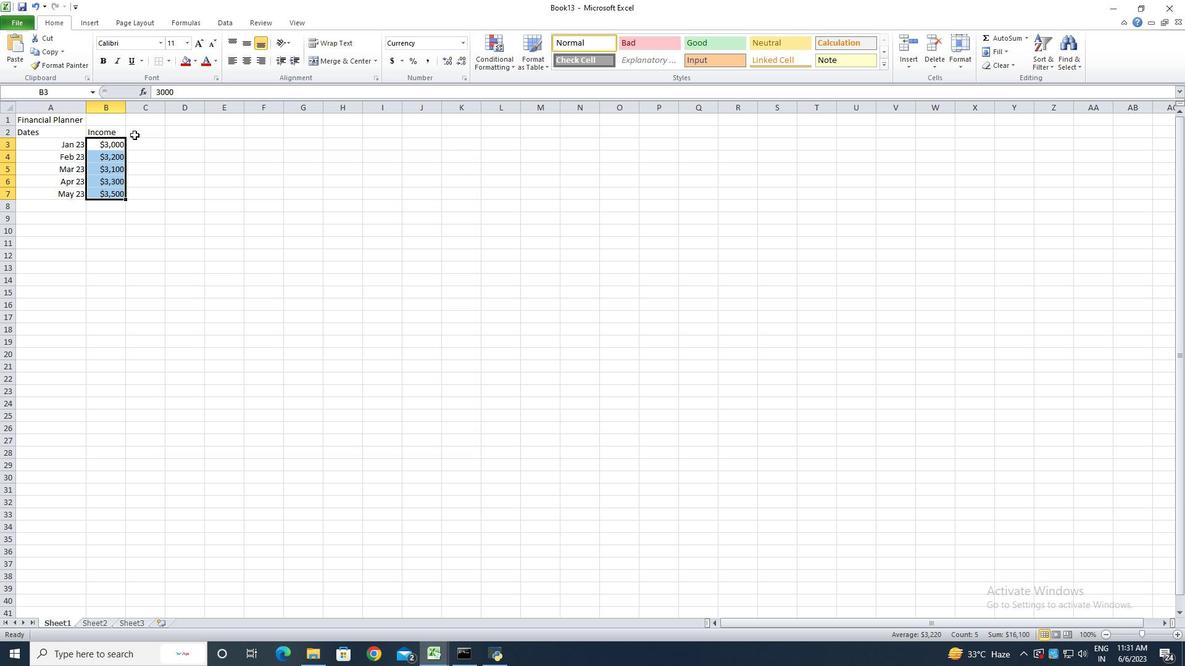 
Action: Mouse pressed left at (137, 135)
Screenshot: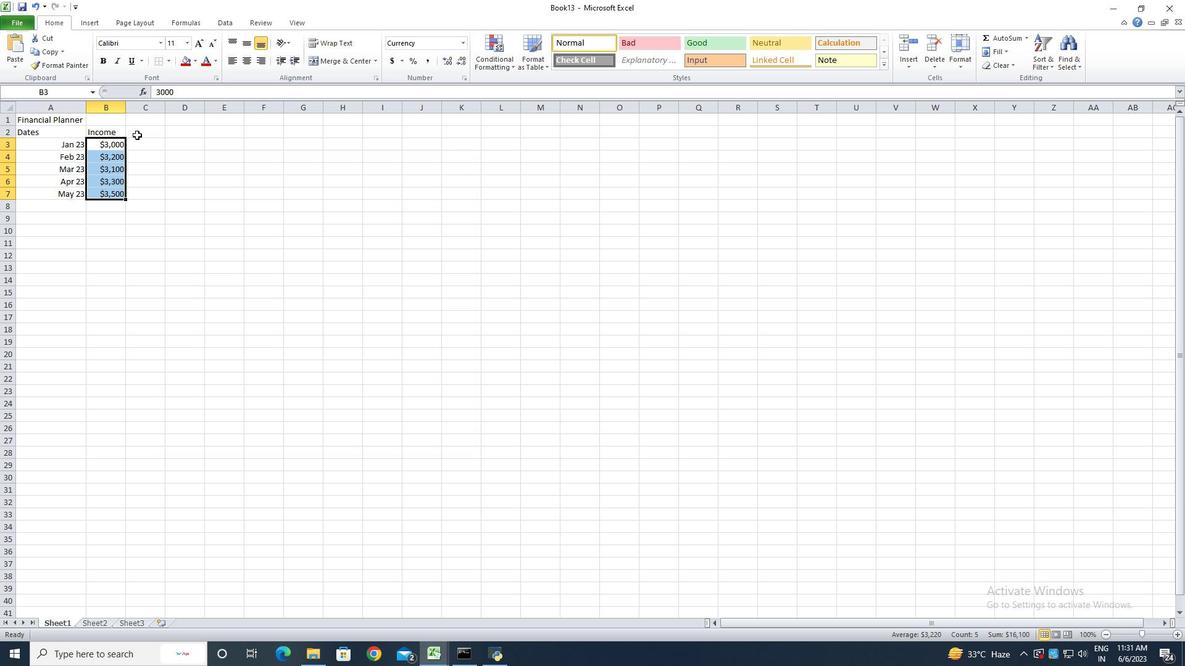 
Action: Key pressed <Key.shift>Expenses
Screenshot: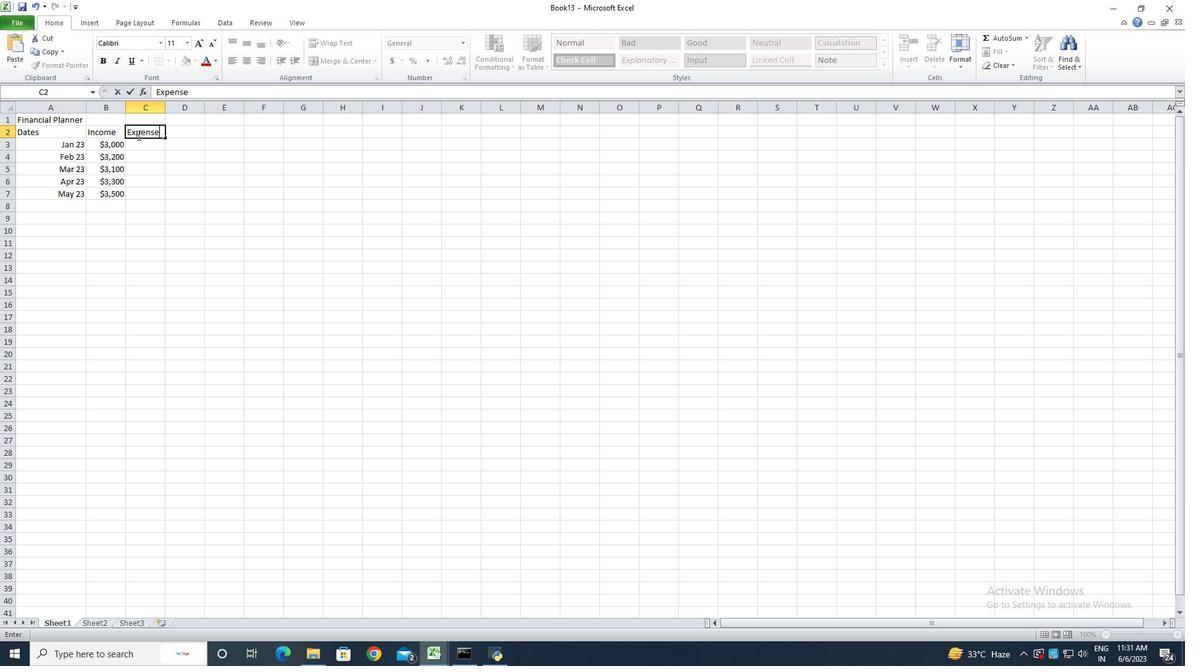 
Action: Mouse moved to (0, 150)
Screenshot: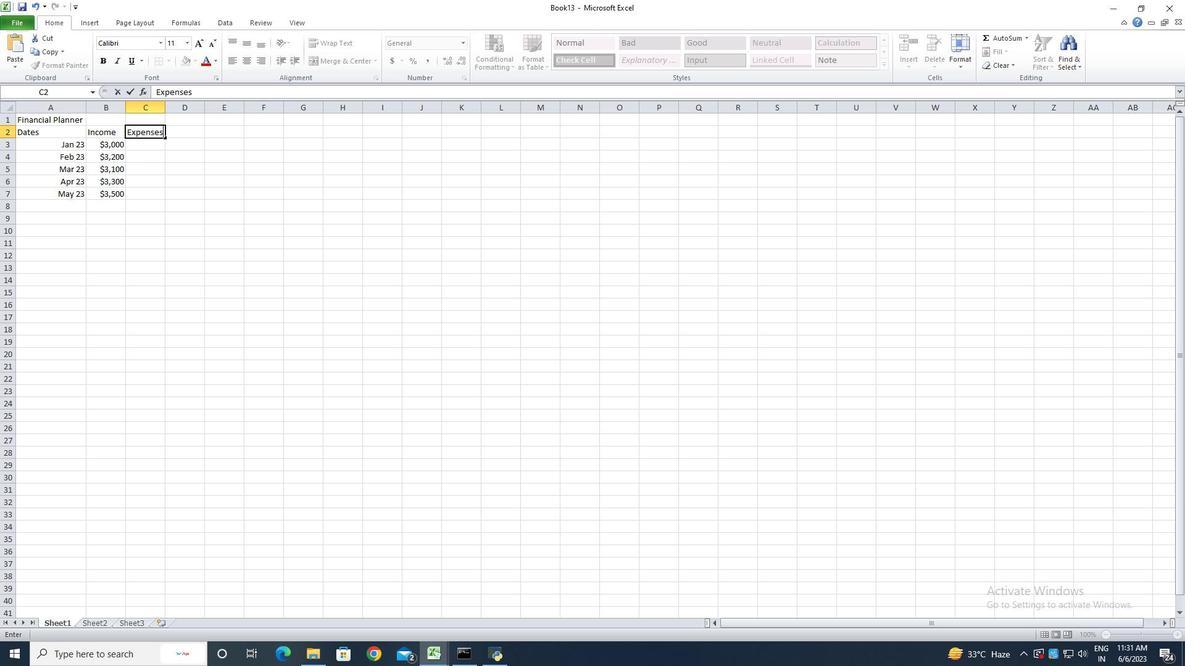 
Action: Key pressed <Key.enter><Key.shift><Key.shift><Key.shift><Key.shift><Key.shift><Key.shift><Key.shift><Key.shift>3200<Key.backspace><Key.backspace><Key.backspace><Key.backspace>2000<Key.enter>2300<Key.enter>2200<Key.enter>2500<Key.enter>2800<Key.enter>
Screenshot: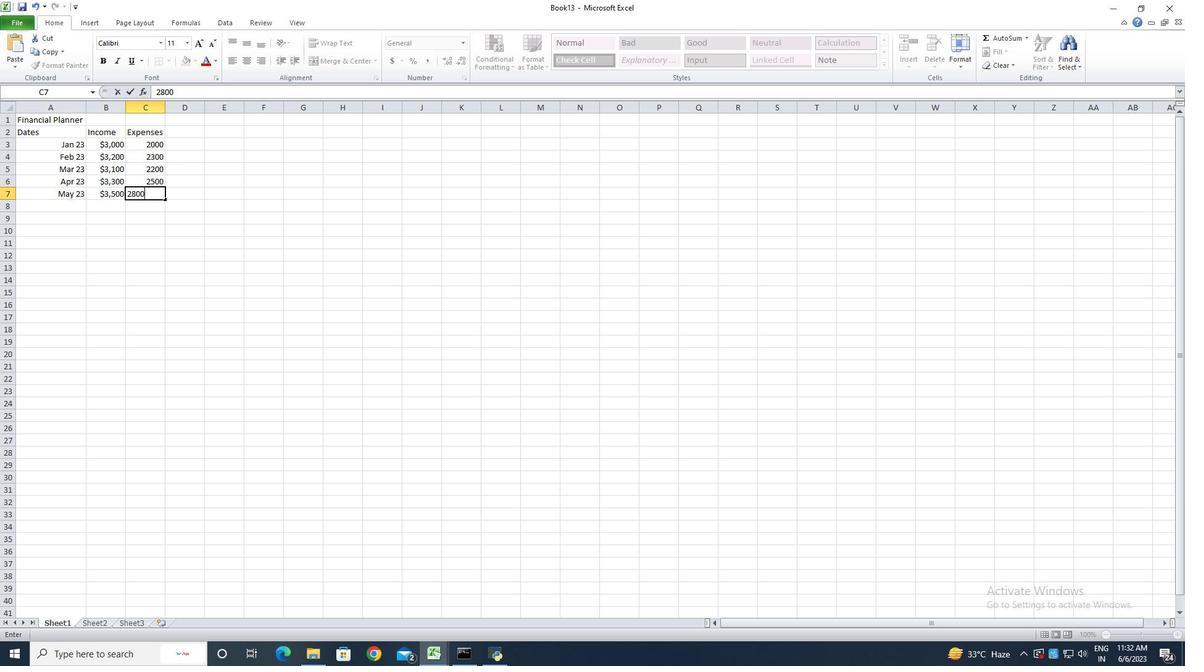 
Action: Mouse moved to (171, 132)
Screenshot: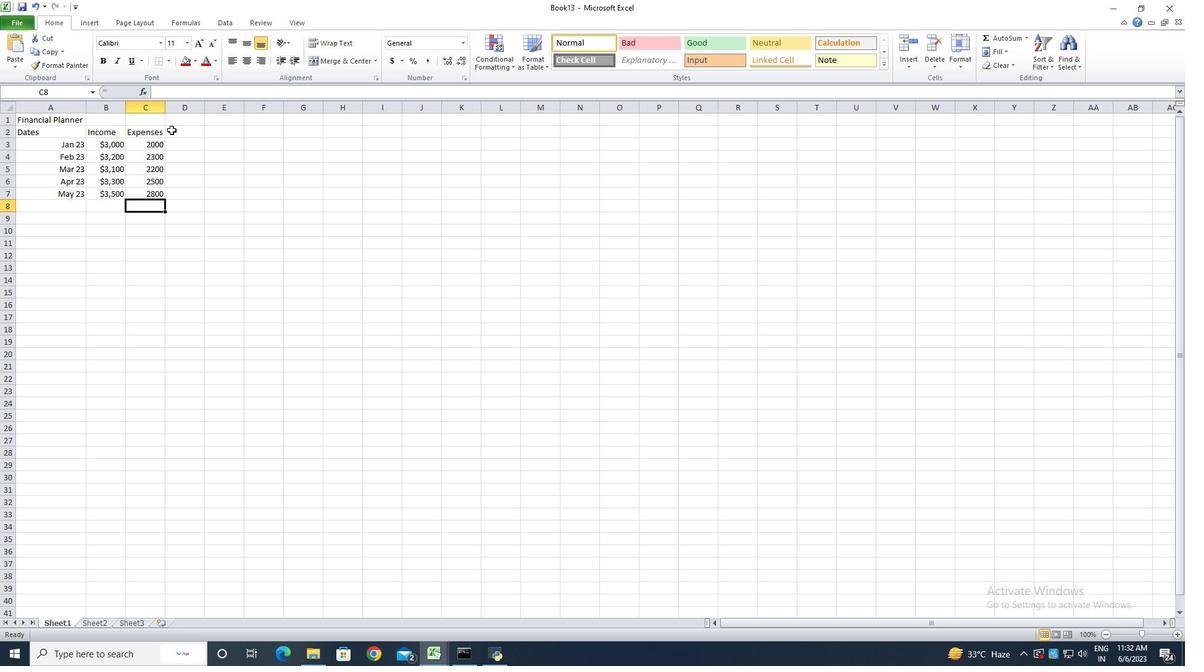 
Action: Mouse pressed left at (171, 132)
Screenshot: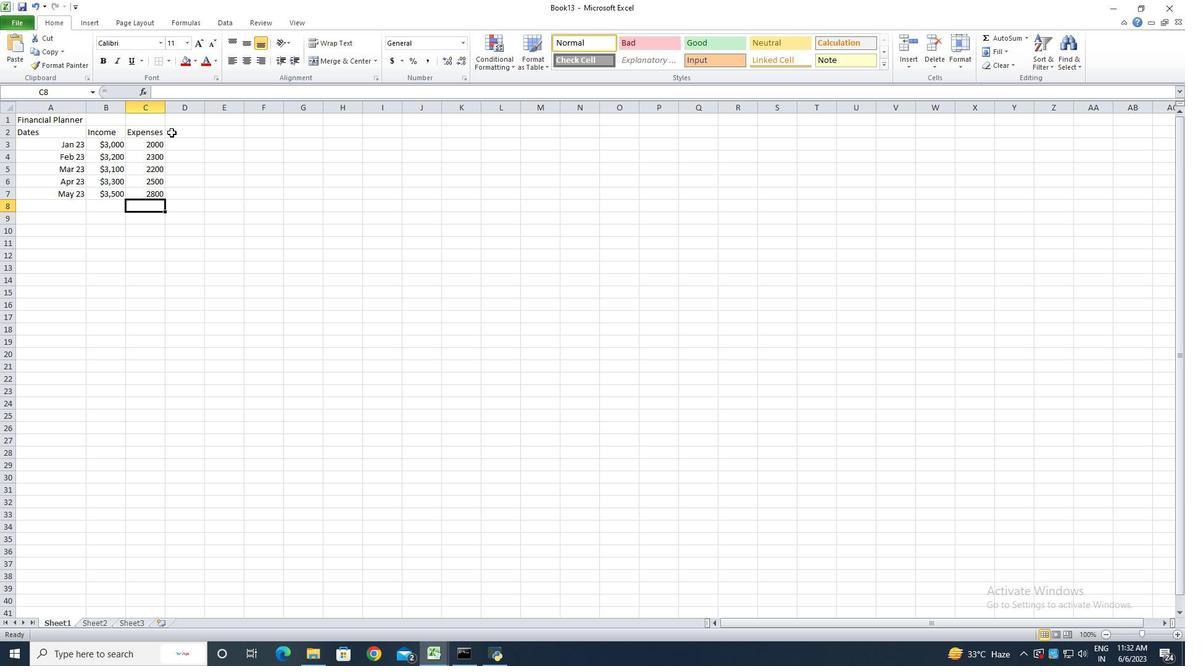 
Action: Key pressed <Key.shift>Savings<Key.enter>500<Key.enter>600<Key.enter>500<Key.enter>700<Key.enter>700
Screenshot: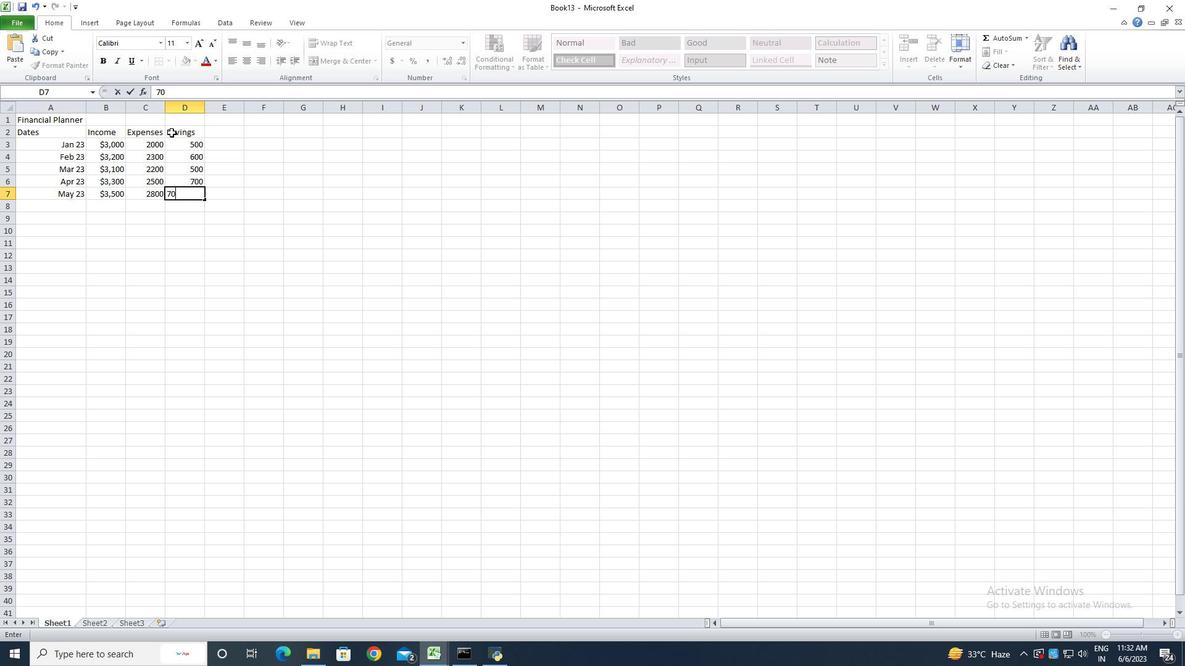 
Action: Mouse moved to (142, 144)
Screenshot: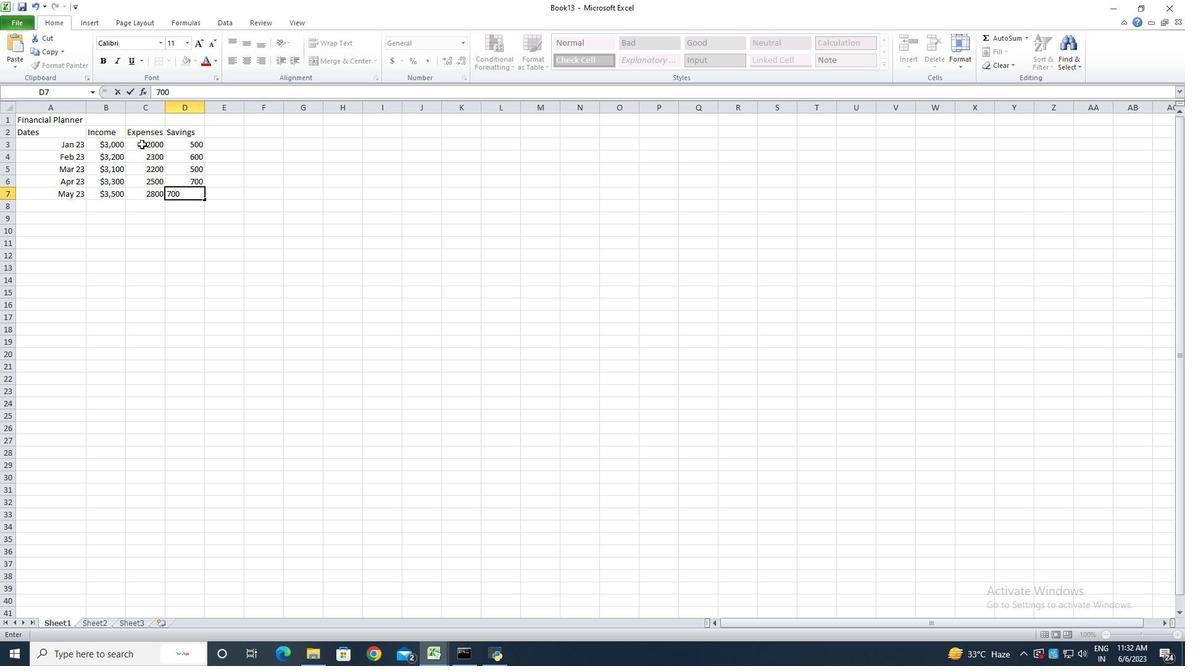 
Action: Mouse pressed left at (142, 144)
Screenshot: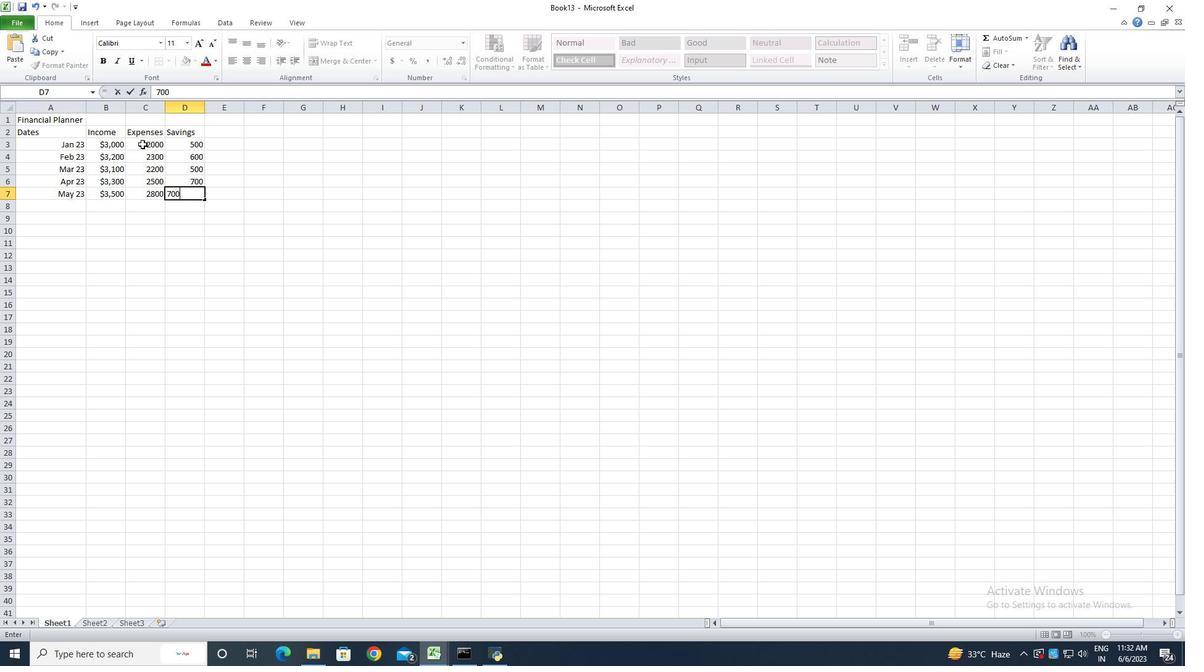 
Action: Mouse moved to (461, 45)
Screenshot: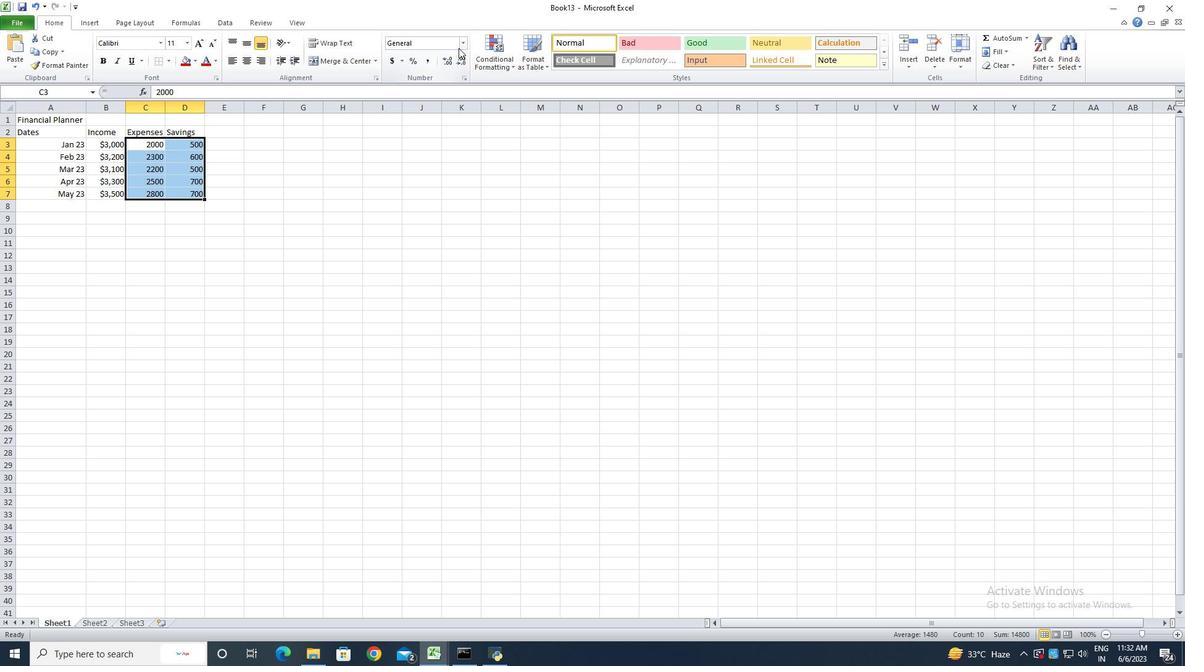 
Action: Mouse pressed left at (461, 45)
Screenshot: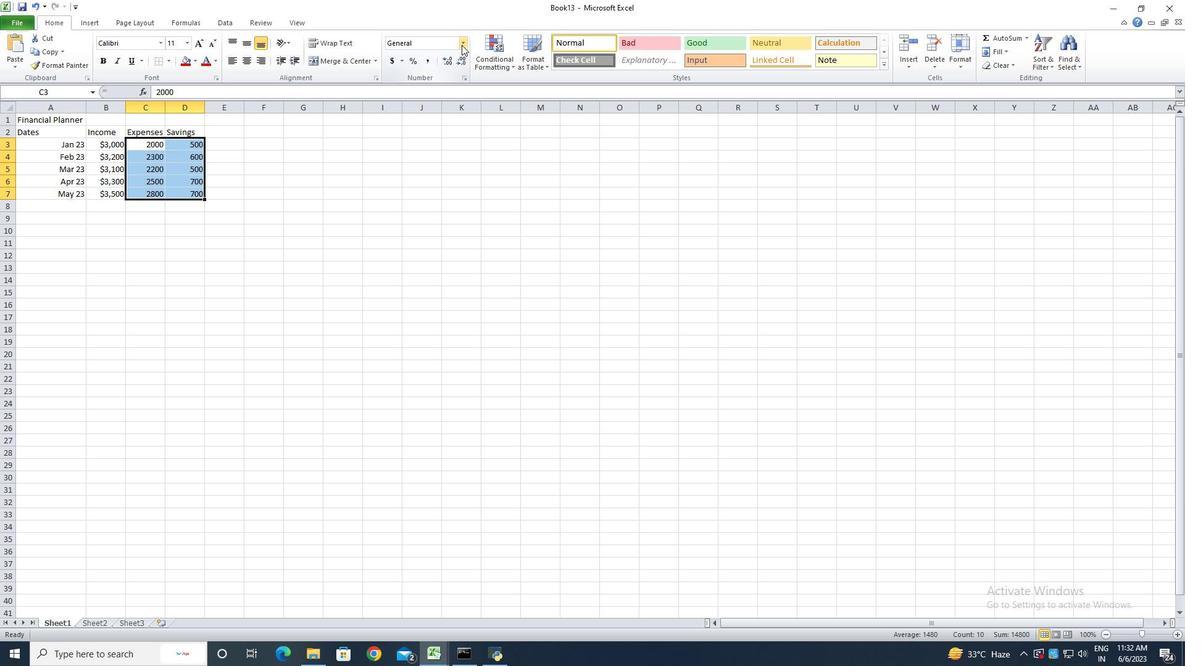 
Action: Mouse moved to (456, 359)
Screenshot: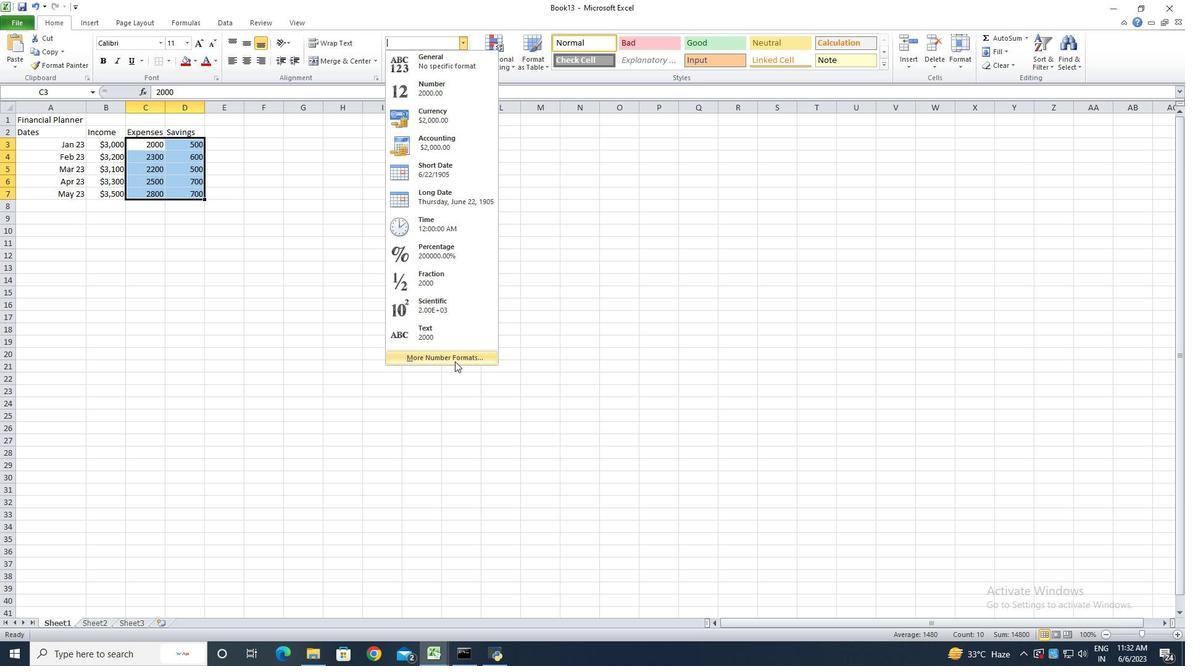 
Action: Mouse pressed left at (456, 359)
Screenshot: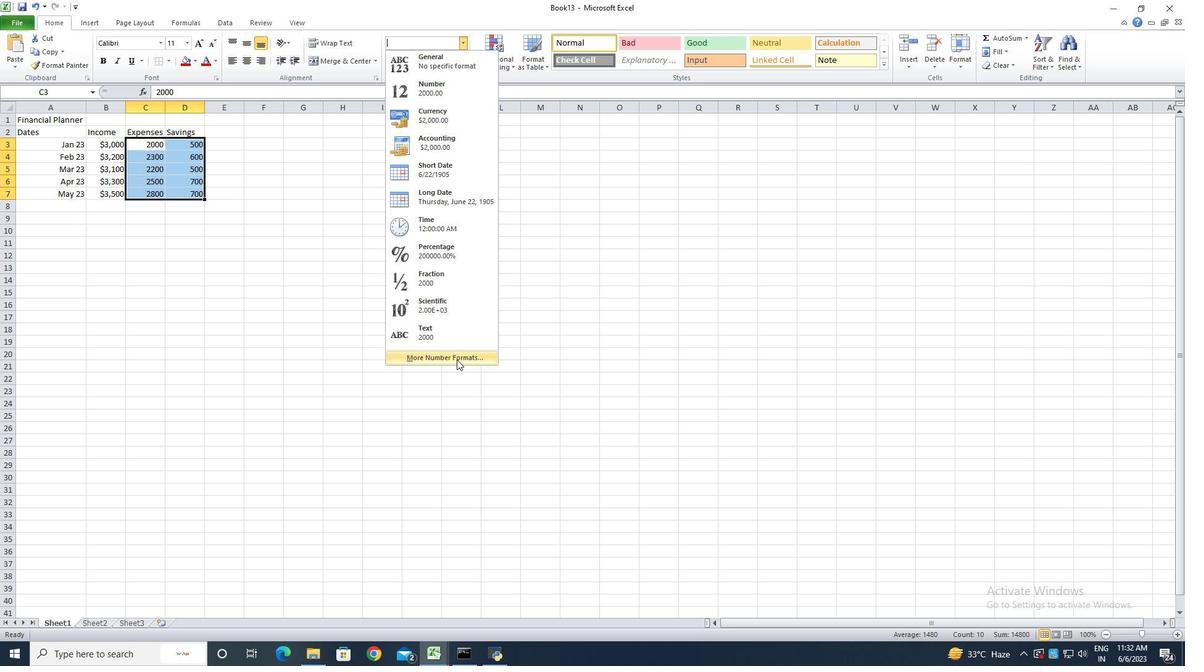 
Action: Mouse moved to (182, 231)
Screenshot: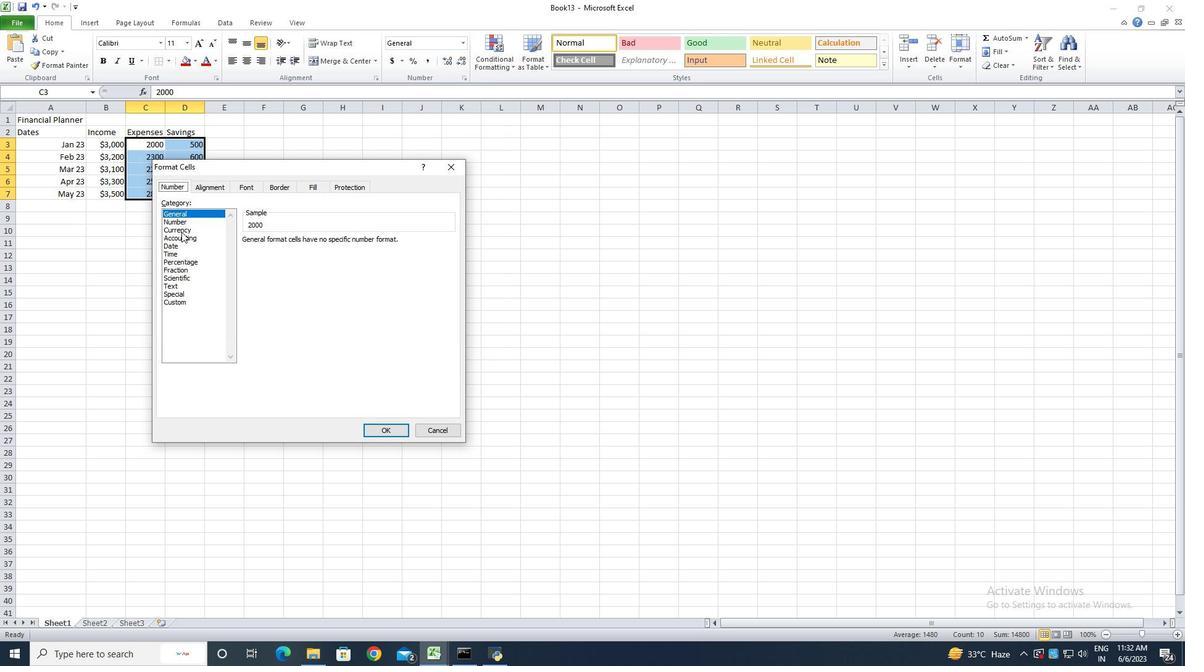 
Action: Mouse pressed left at (182, 231)
Screenshot: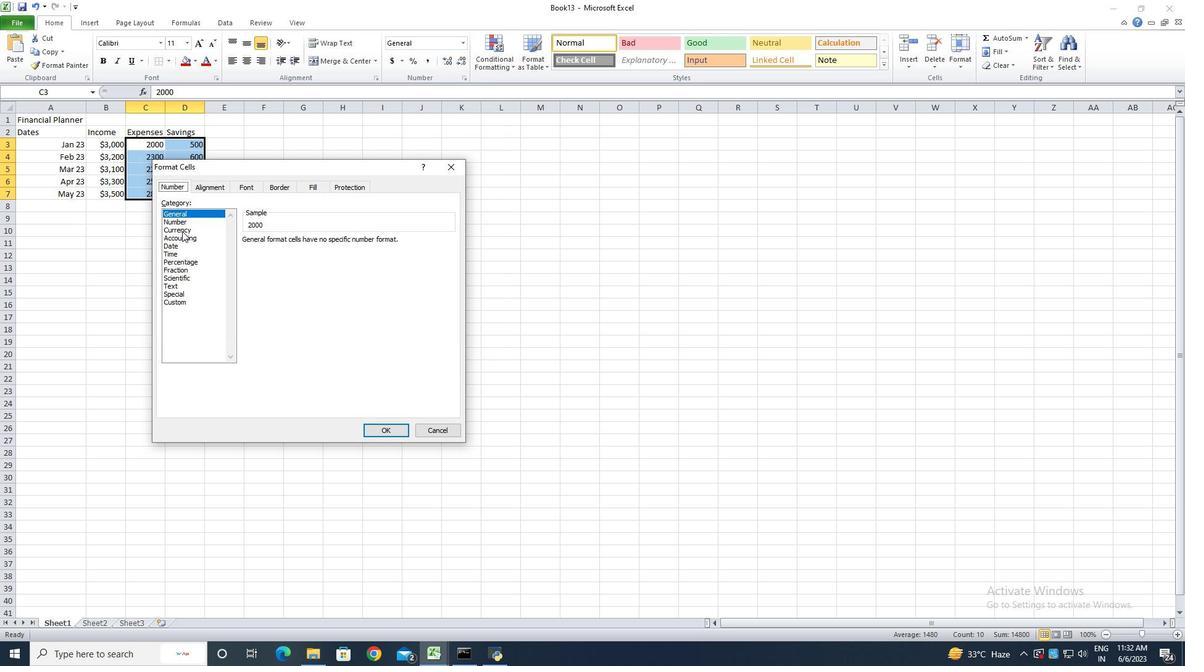 
Action: Mouse moved to (323, 241)
Screenshot: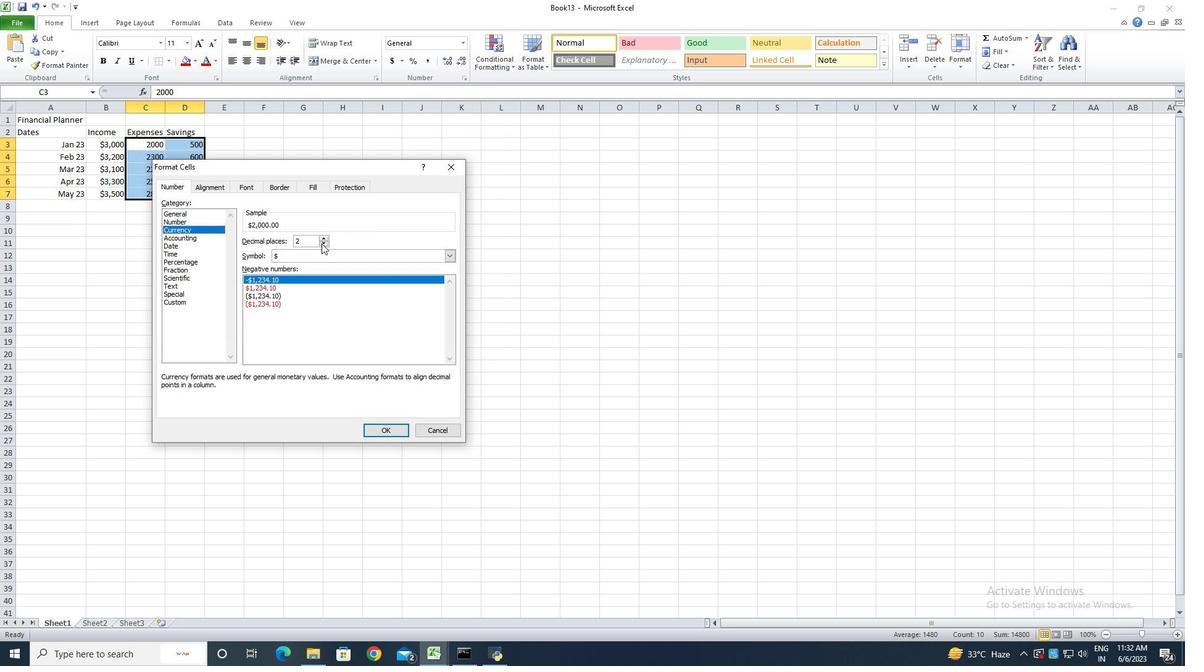 
Action: Mouse pressed left at (323, 241)
Screenshot: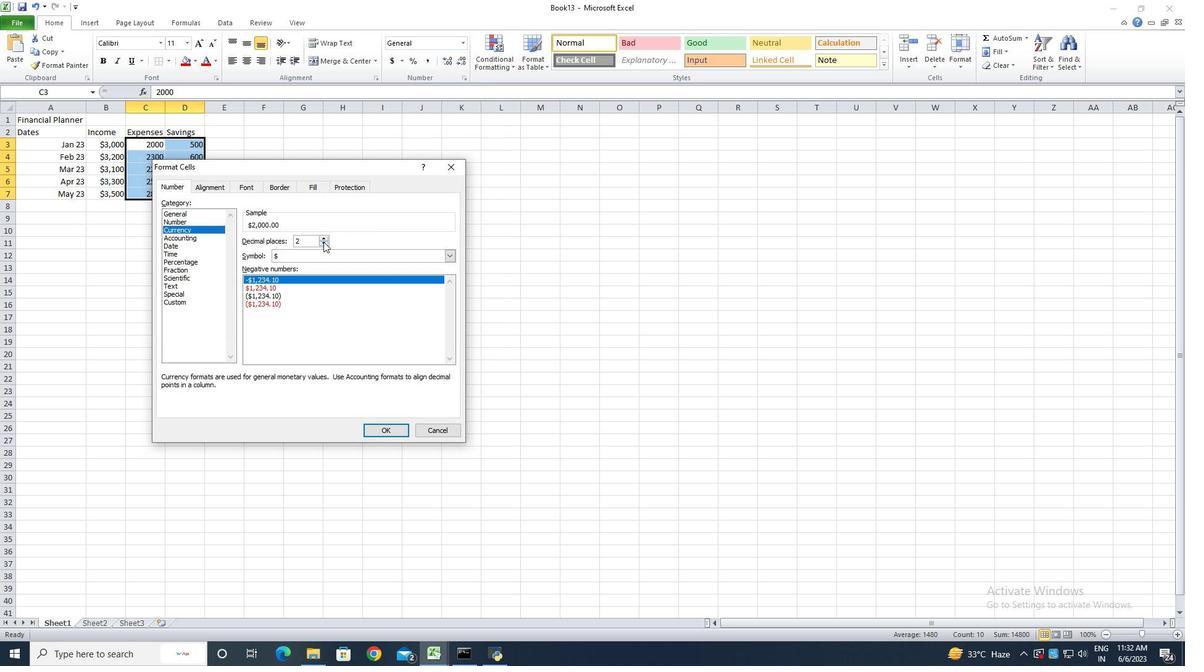 
Action: Mouse moved to (323, 241)
Screenshot: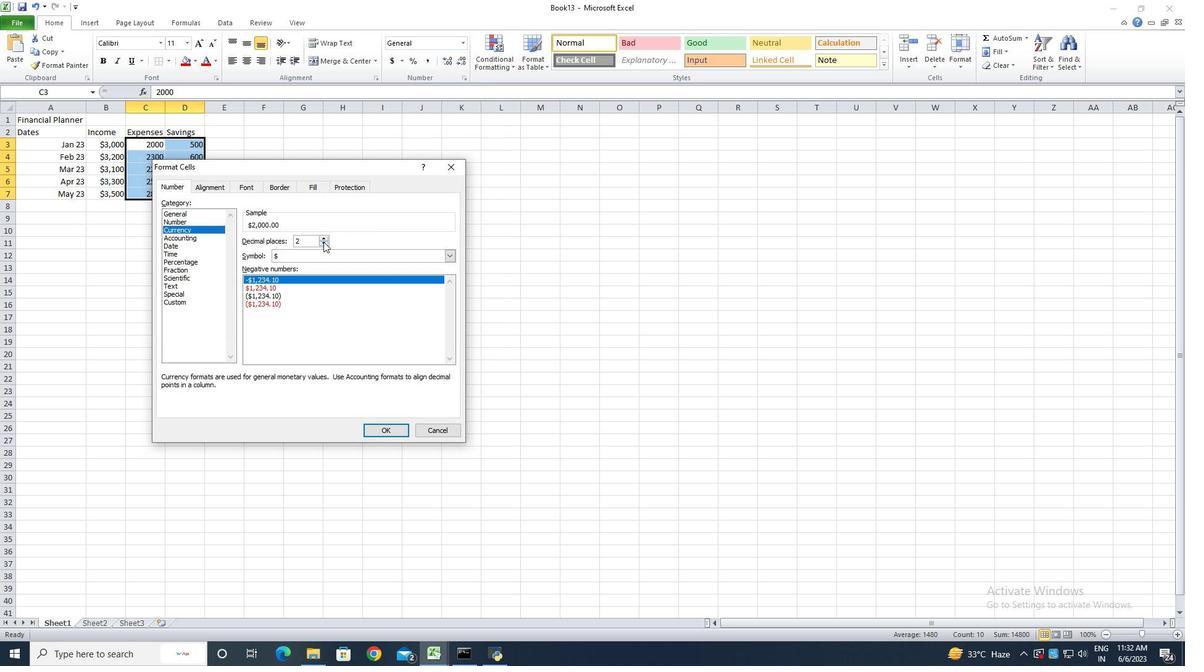 
Action: Mouse pressed left at (323, 241)
Screenshot: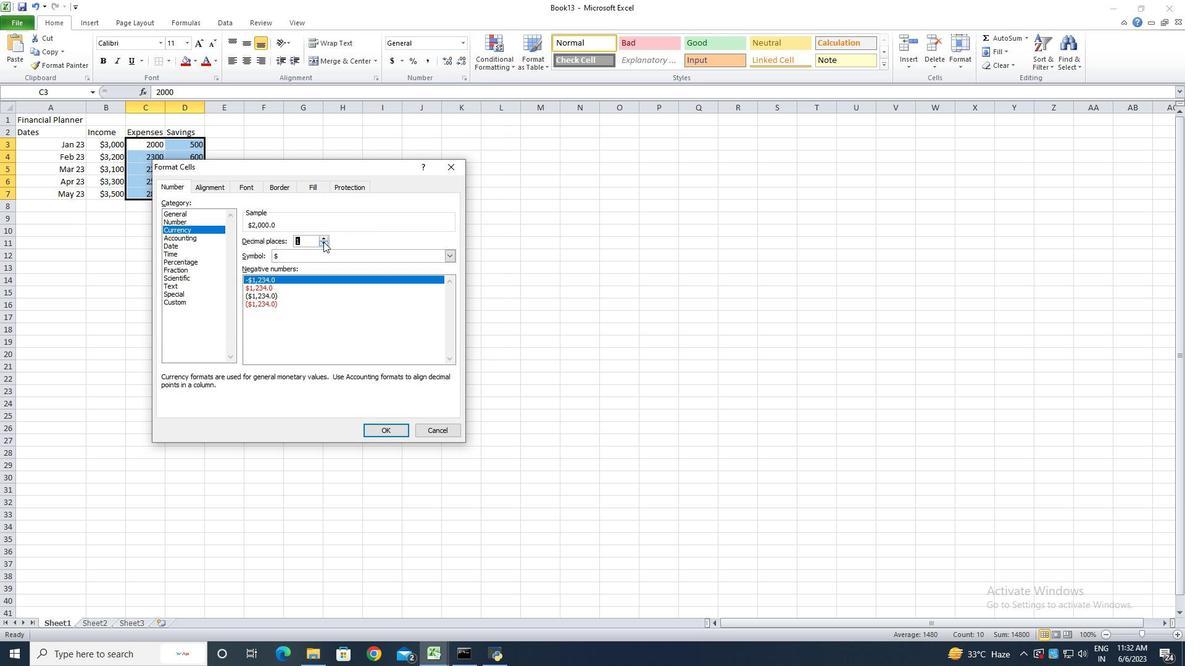 
Action: Mouse moved to (377, 430)
Screenshot: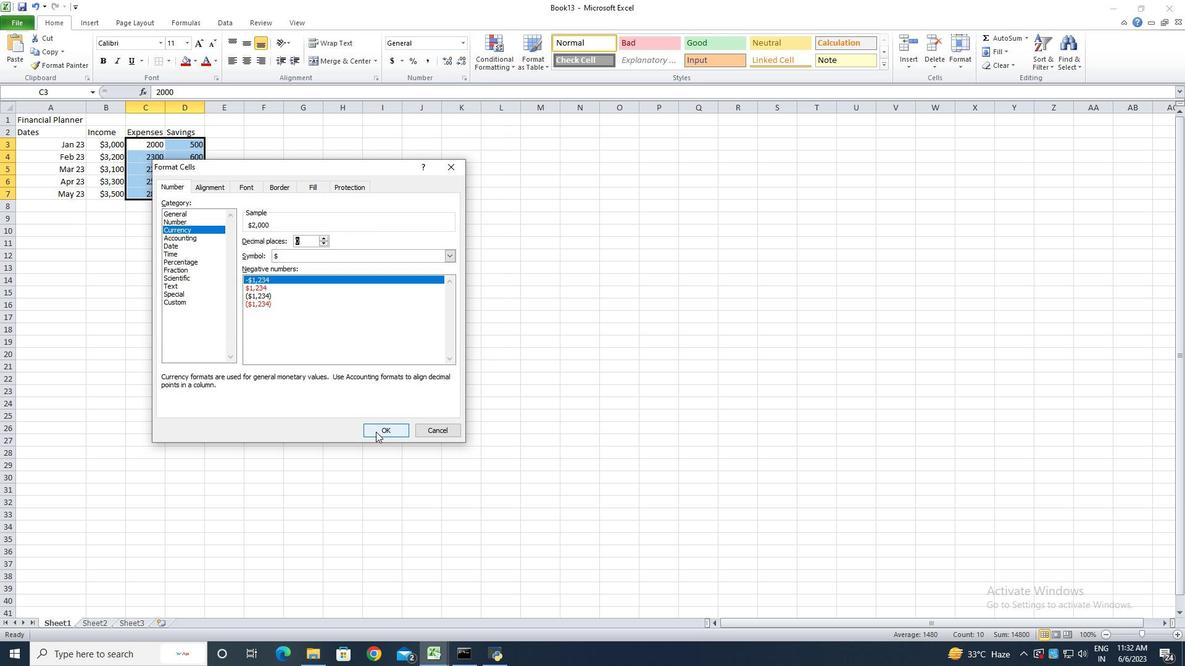 
Action: Mouse pressed left at (377, 430)
Screenshot: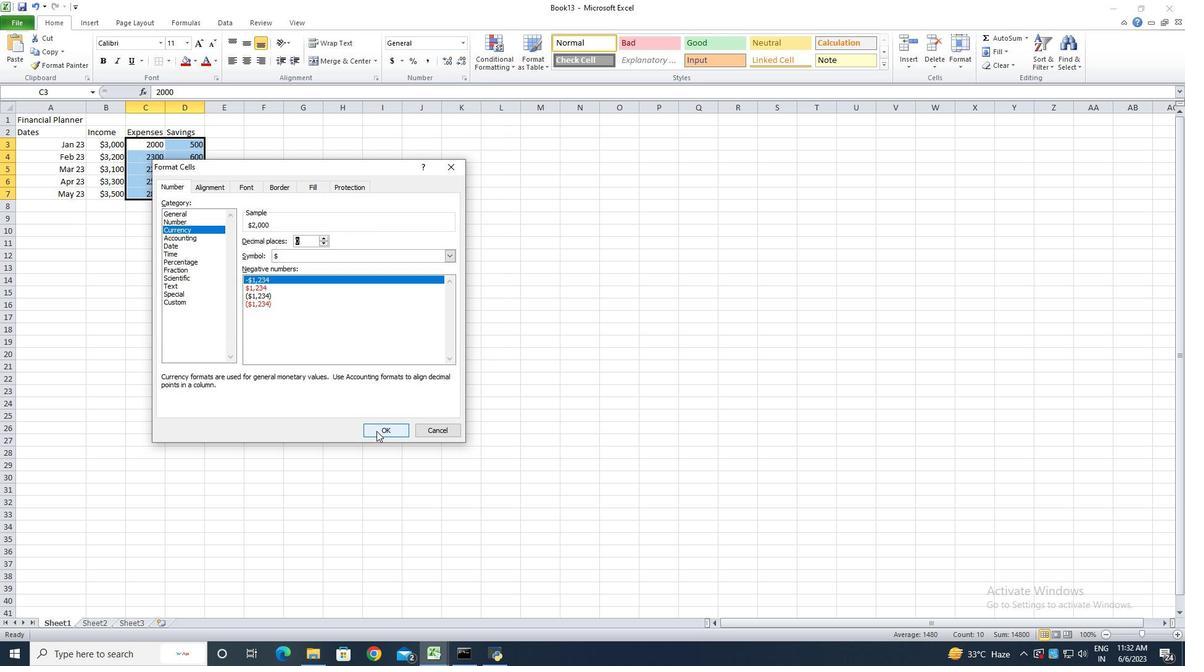 
Action: Mouse moved to (225, 130)
Screenshot: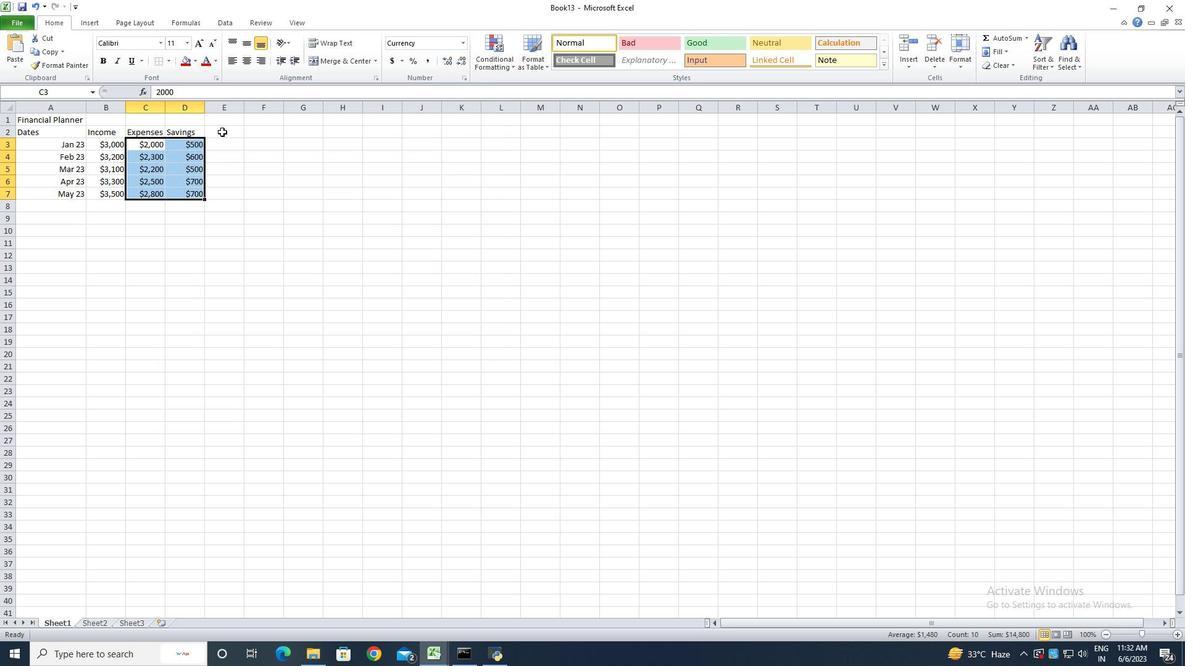 
Action: Mouse pressed left at (225, 130)
Screenshot: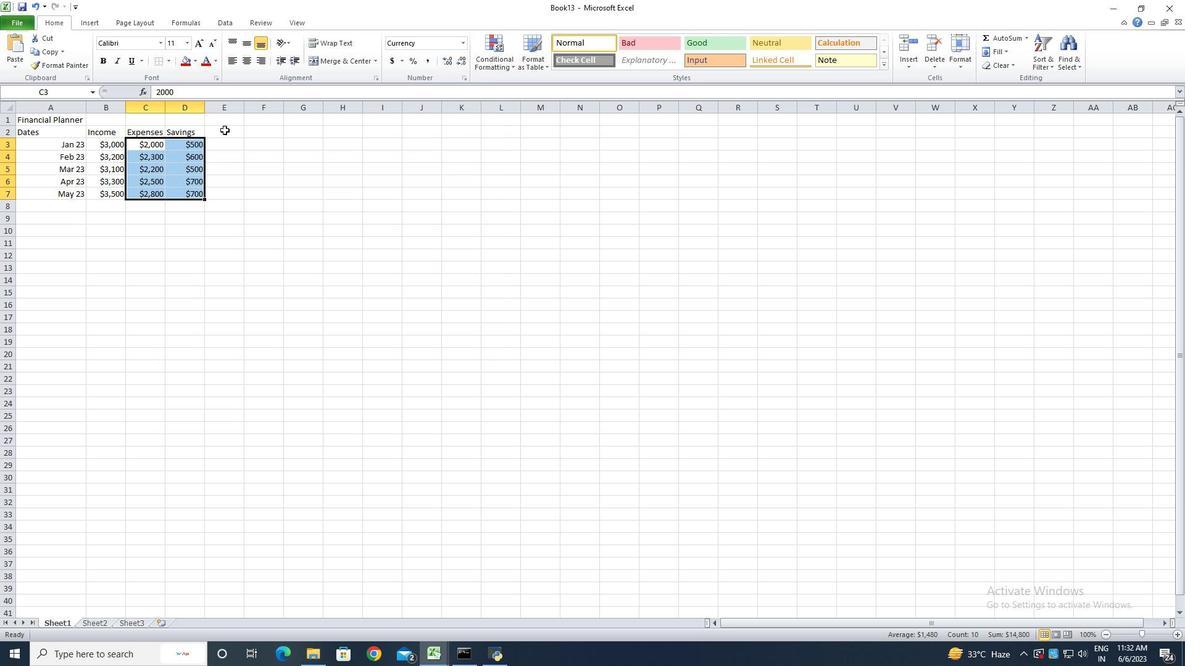 
Action: Key pressed <Key.shift>Investment<Key.enter>500<Key.enter>700<Key.enter>800<Key.enter>900<Key.enter>1000<Key.enter>
Screenshot: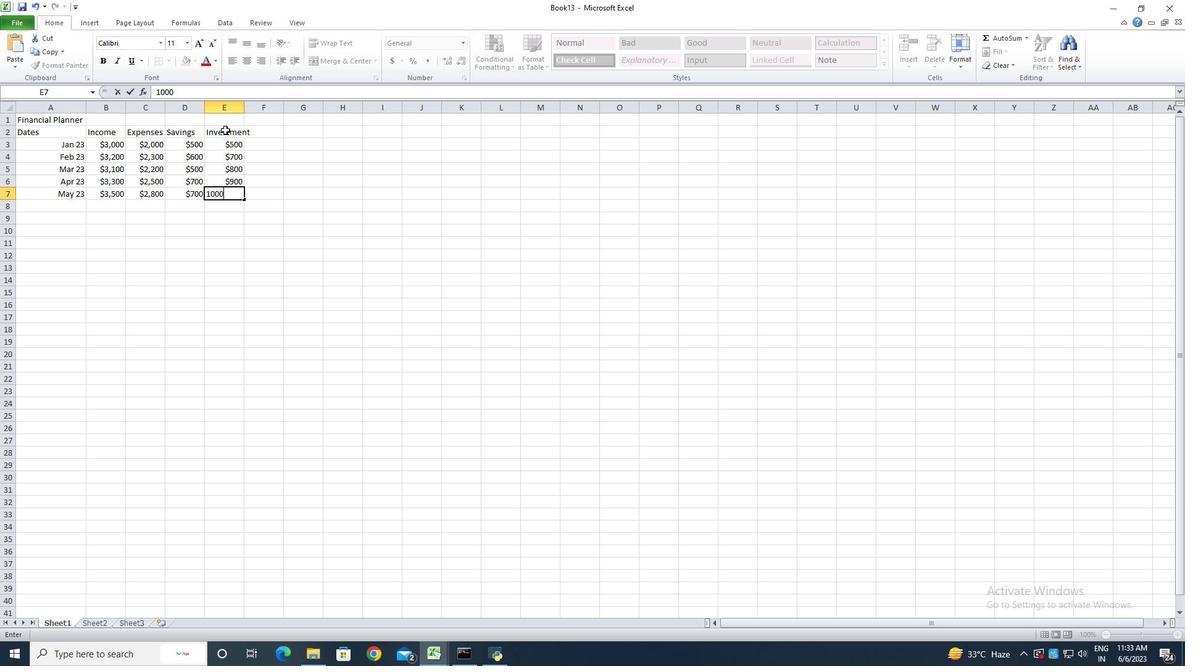 
Action: Mouse moved to (245, 112)
Screenshot: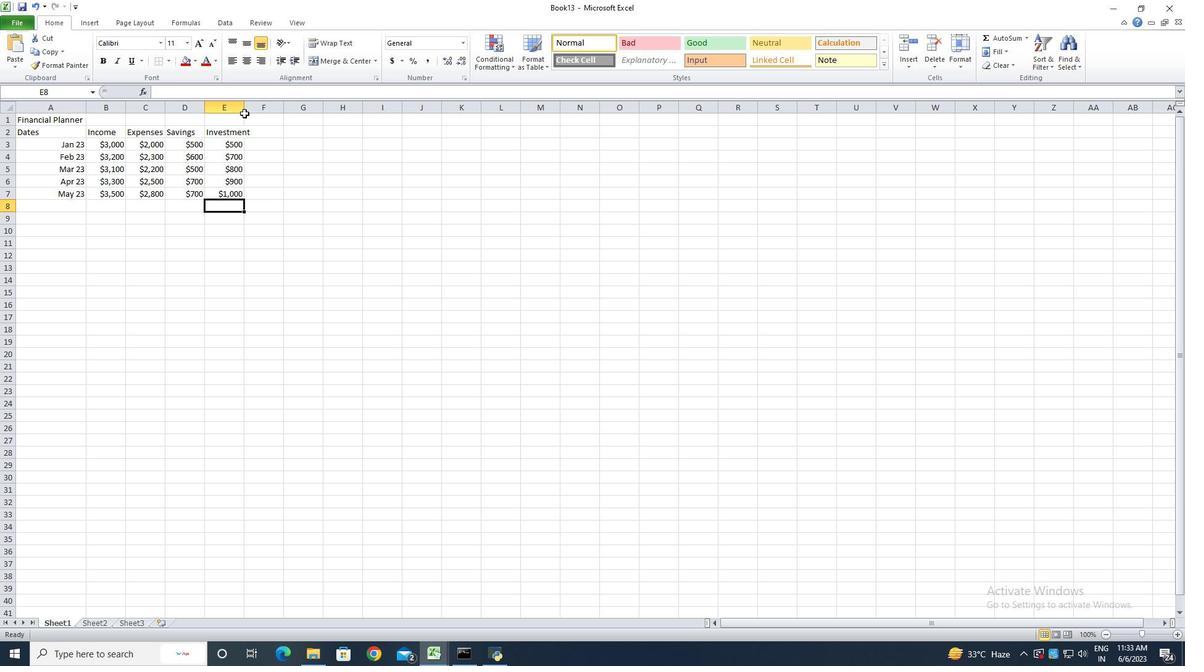 
Action: Mouse pressed left at (245, 112)
Screenshot: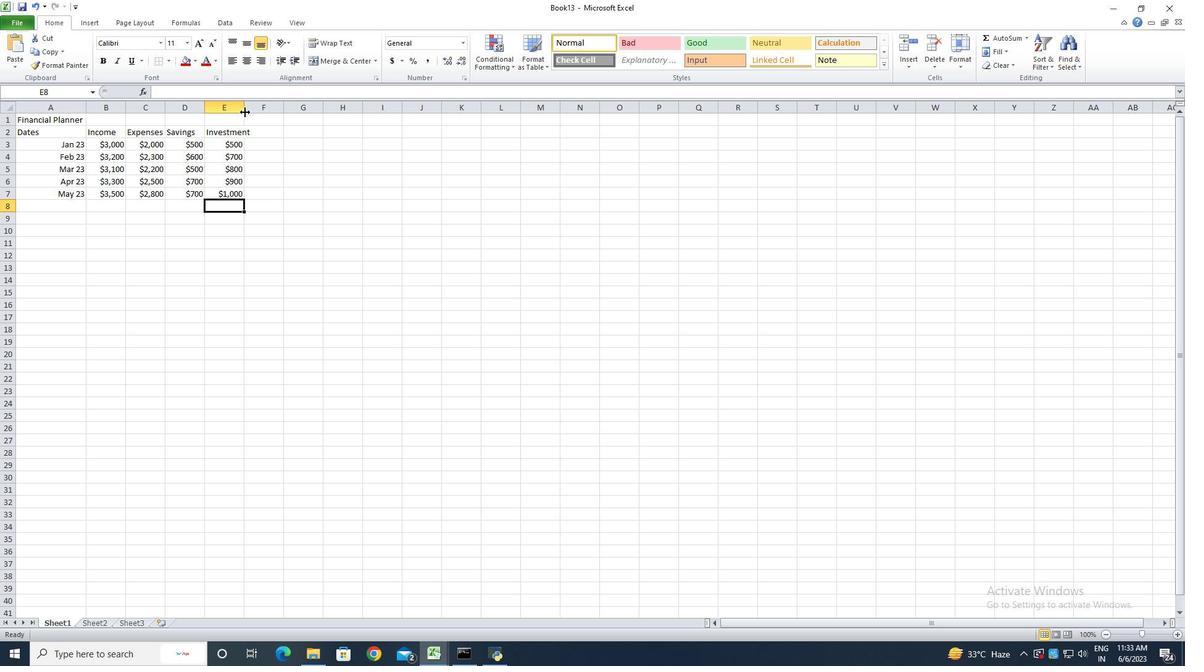 
Action: Mouse pressed left at (245, 112)
Screenshot: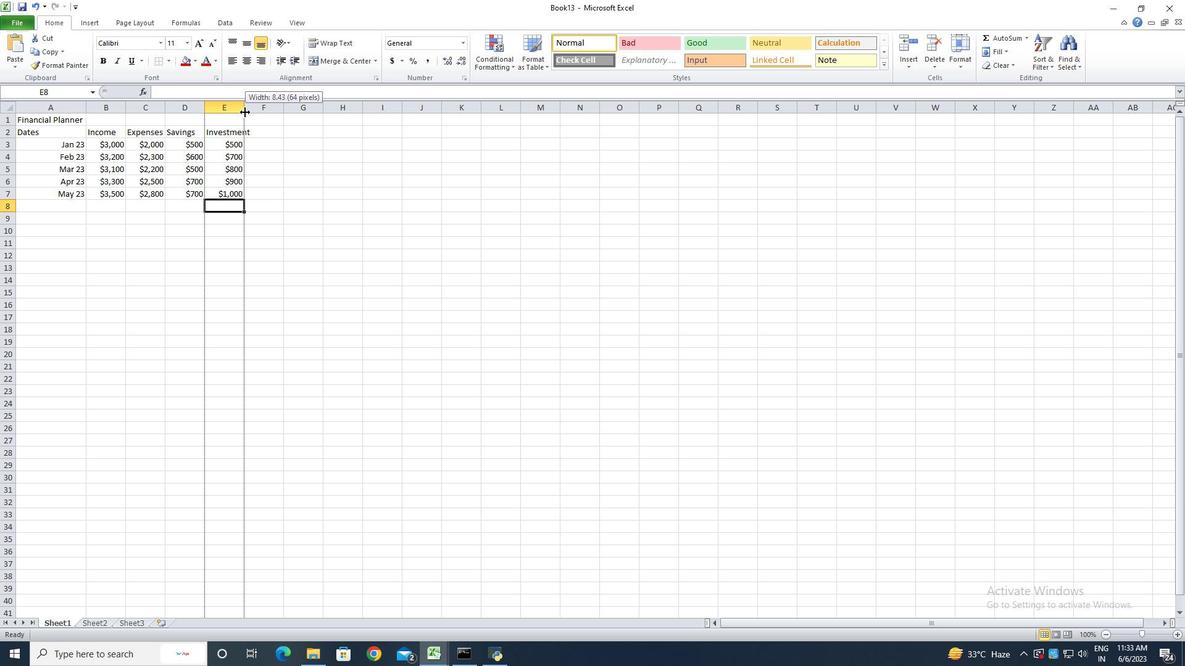 
Action: Mouse moved to (272, 134)
Screenshot: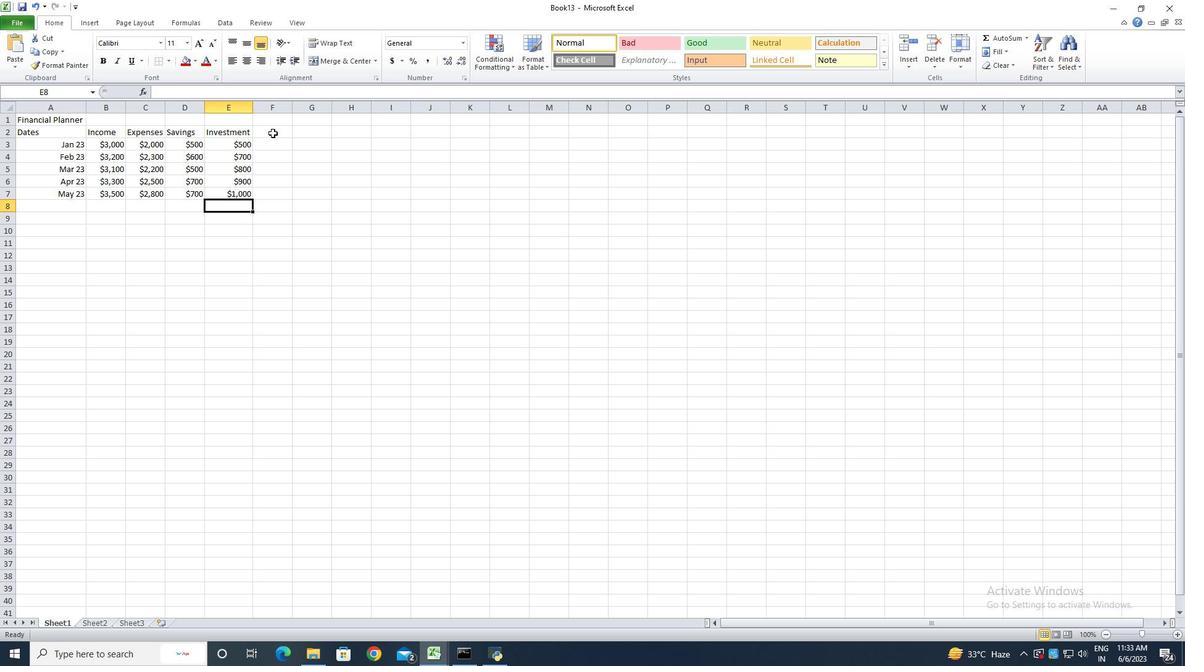 
Action: Mouse pressed left at (272, 134)
Screenshot: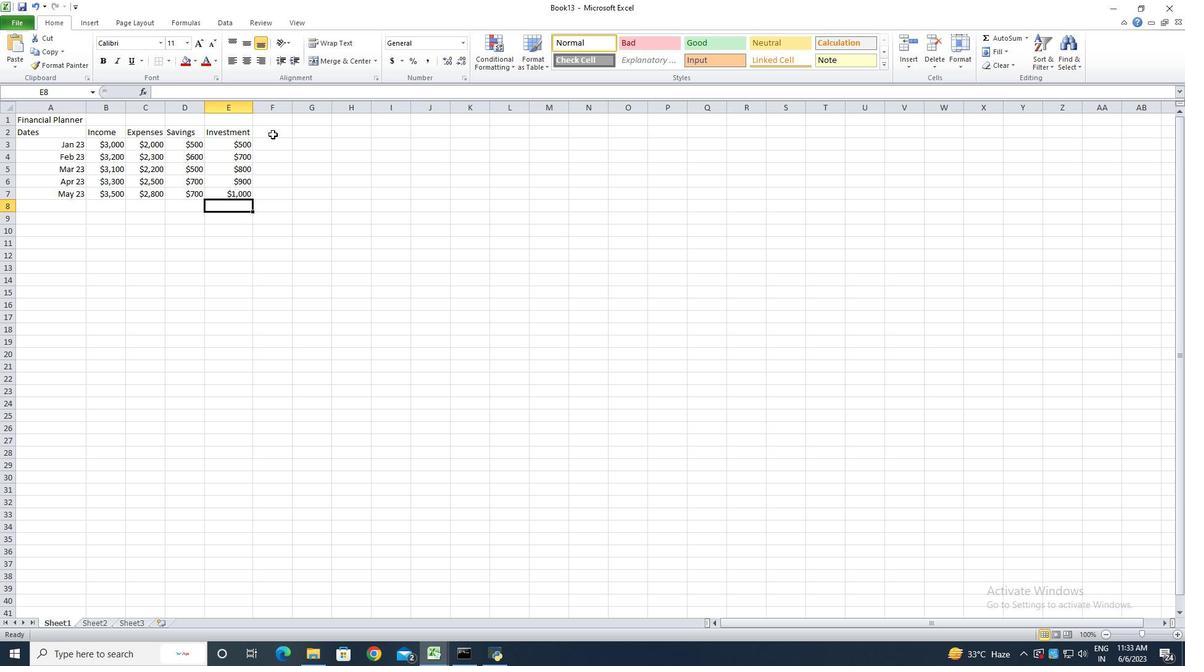 
Action: Key pressed <Key.shift>Net<Key.space><Key.shift>Saving<Key.enter>1000<Key.enter>1200<Key.enter>900<Key.enter>800<Key.enter>700<Key.enter>
Screenshot: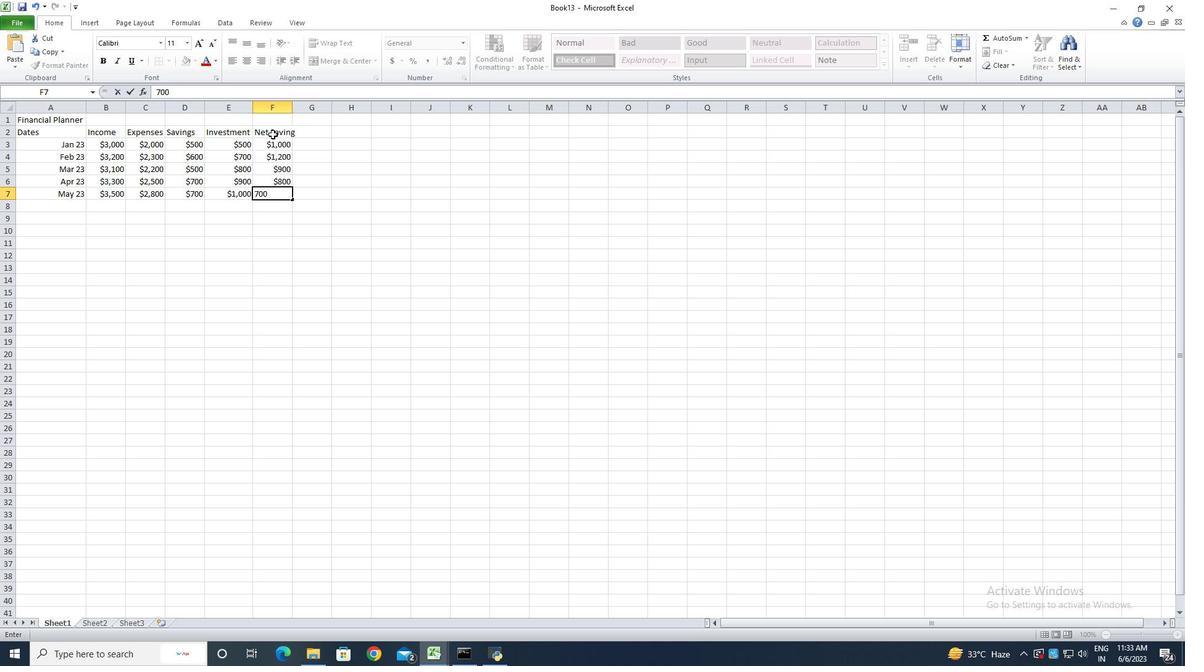
Action: Mouse moved to (63, 120)
Screenshot: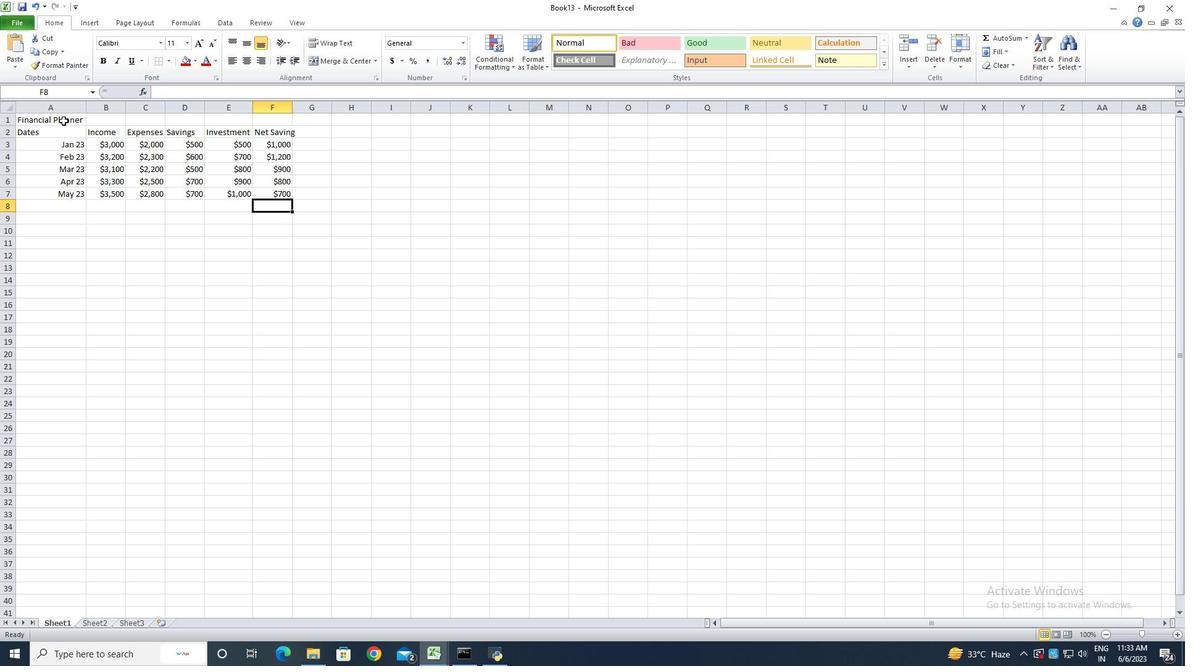 
Action: Mouse pressed left at (63, 120)
Screenshot: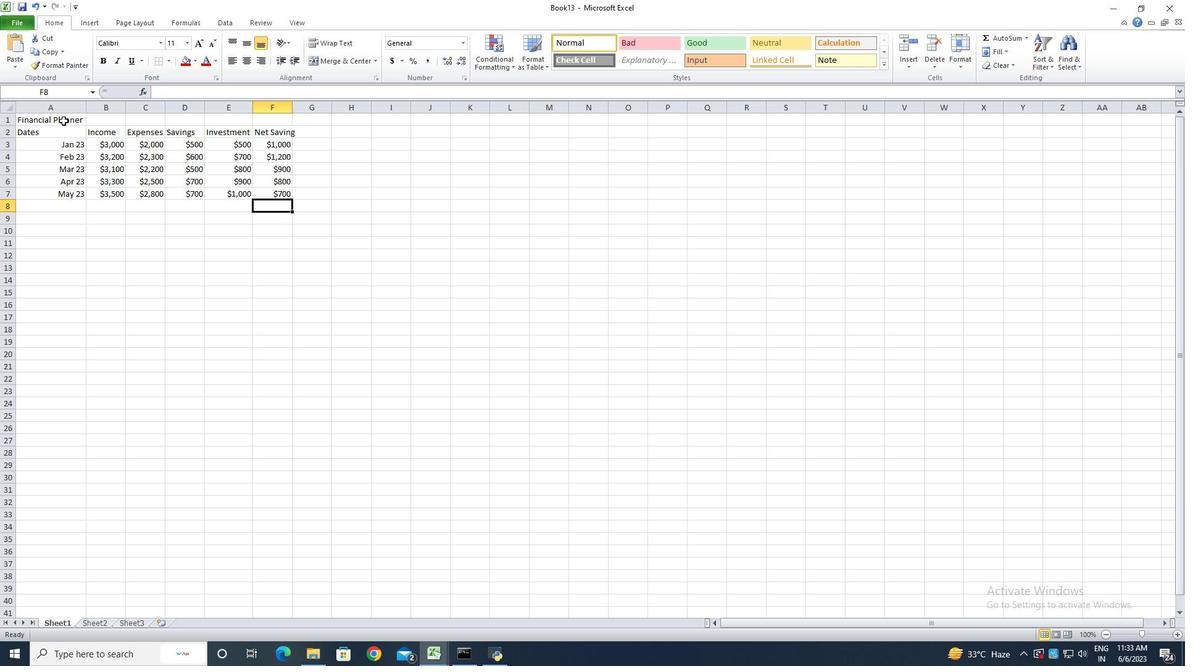 
Action: Mouse moved to (355, 55)
Screenshot: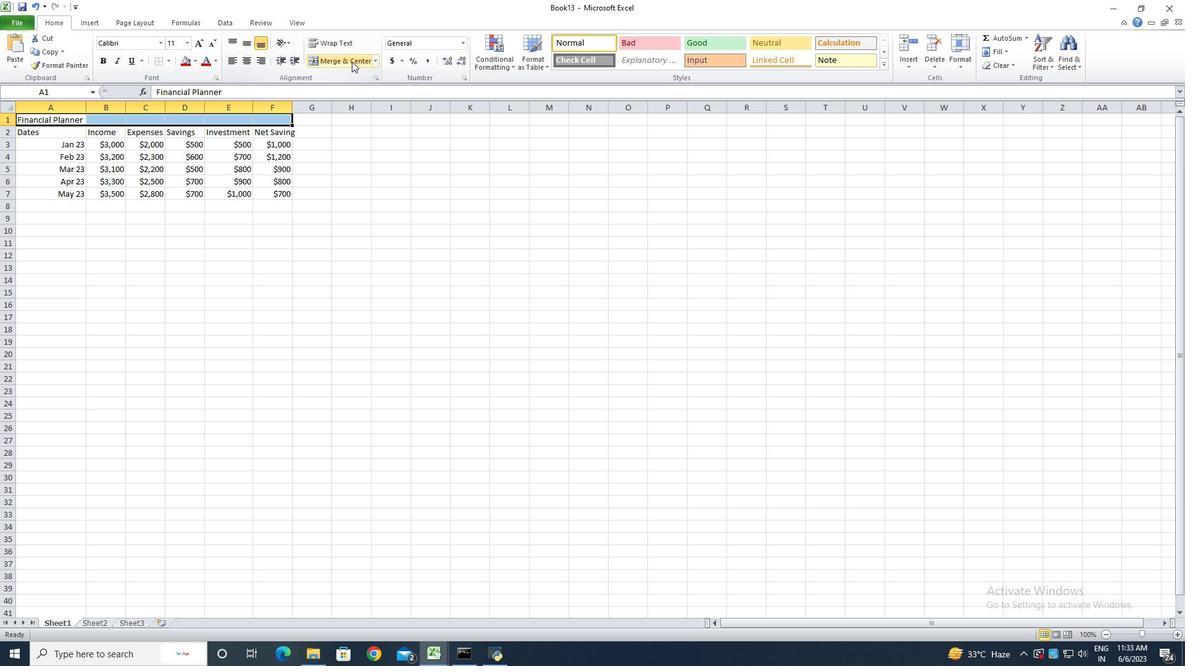 
Action: Mouse pressed left at (355, 55)
Screenshot: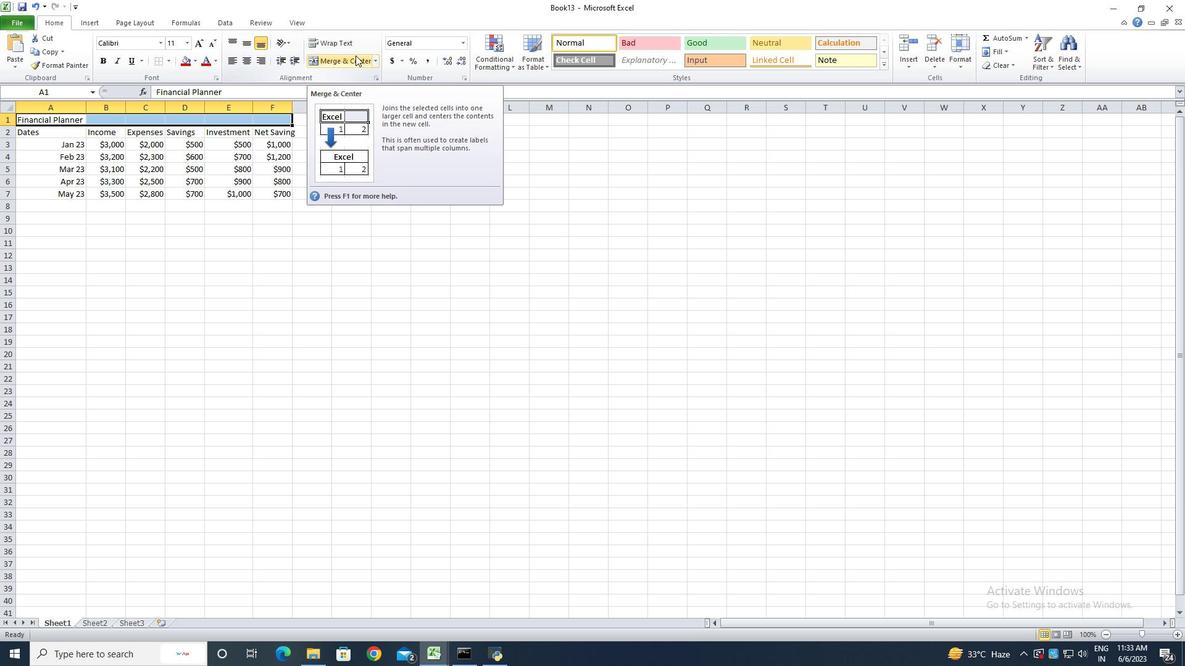 
Action: Mouse moved to (15, 22)
Screenshot: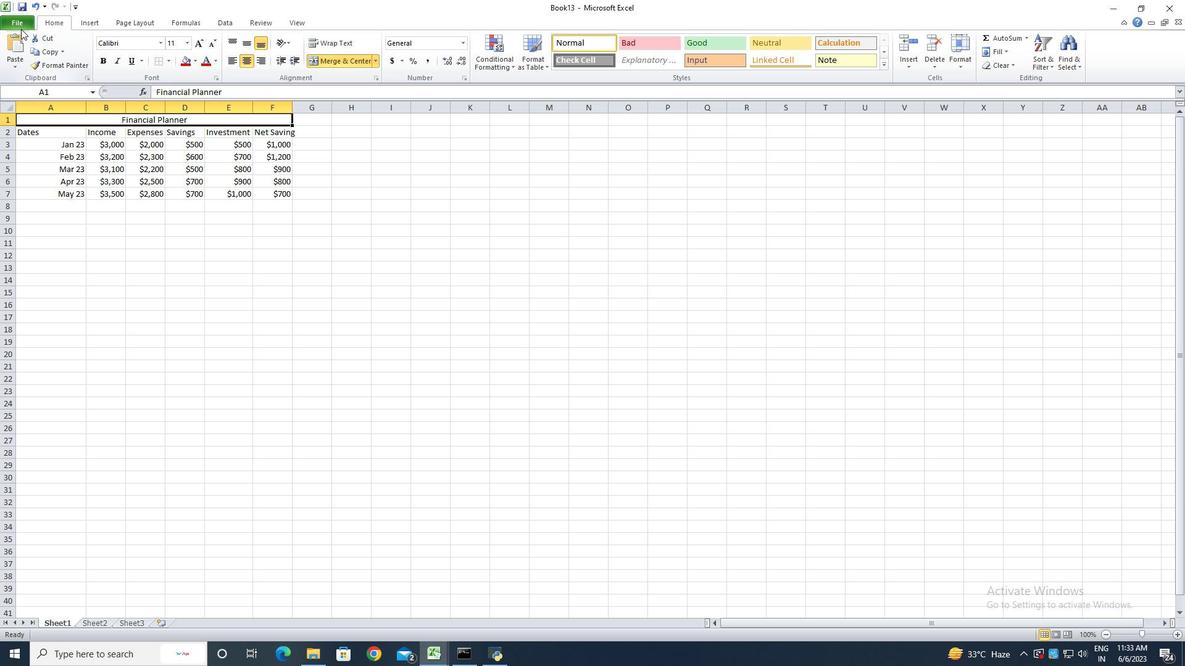 
Action: Mouse pressed left at (15, 22)
Screenshot: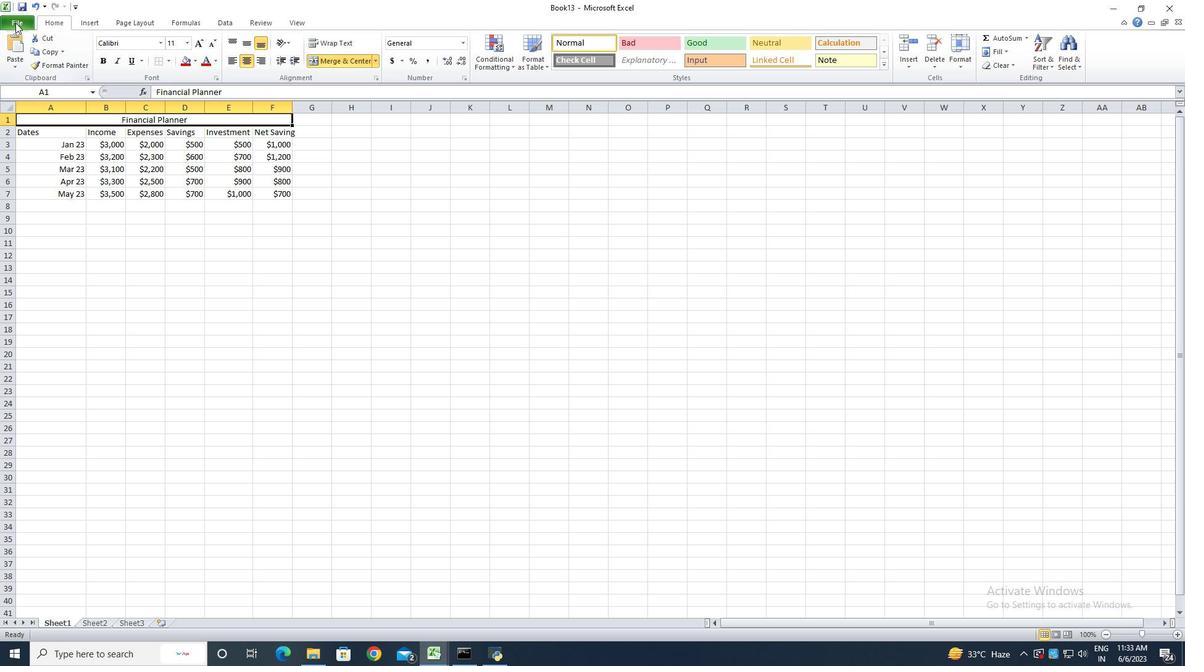 
Action: Mouse moved to (33, 62)
Screenshot: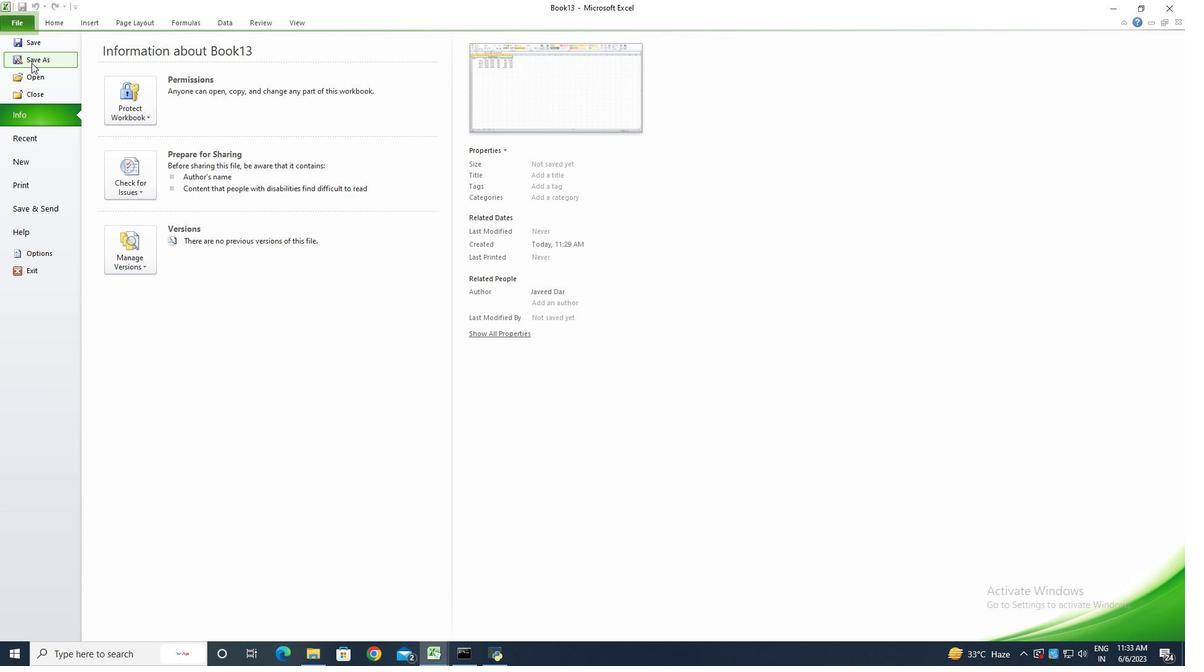 
Action: Mouse pressed left at (33, 62)
Screenshot: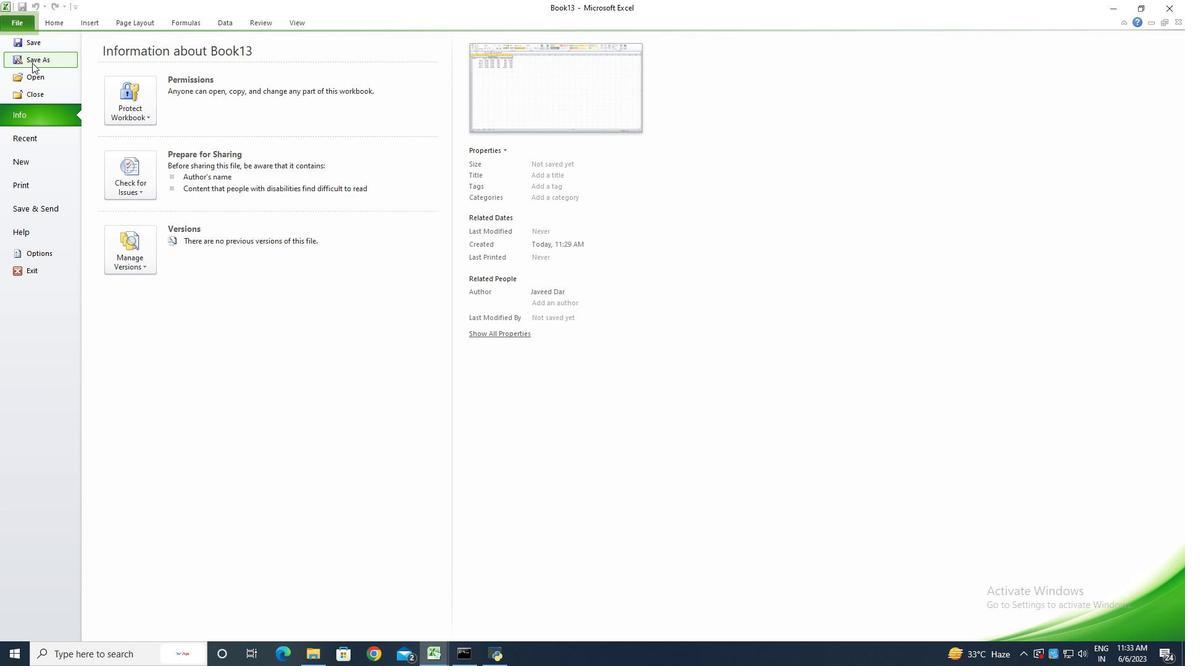 
Action: Key pressed <Key.shift>Expense<Key.shift>Report<Key.space><Key.shift>template
Screenshot: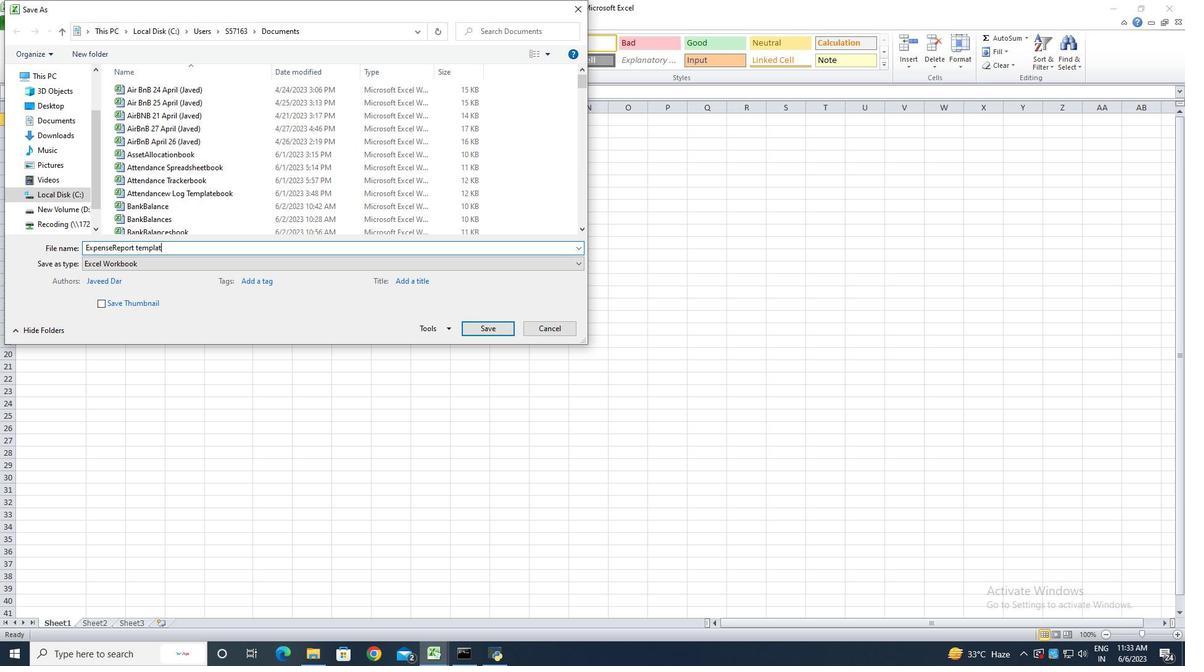 
Action: Mouse moved to (502, 333)
Screenshot: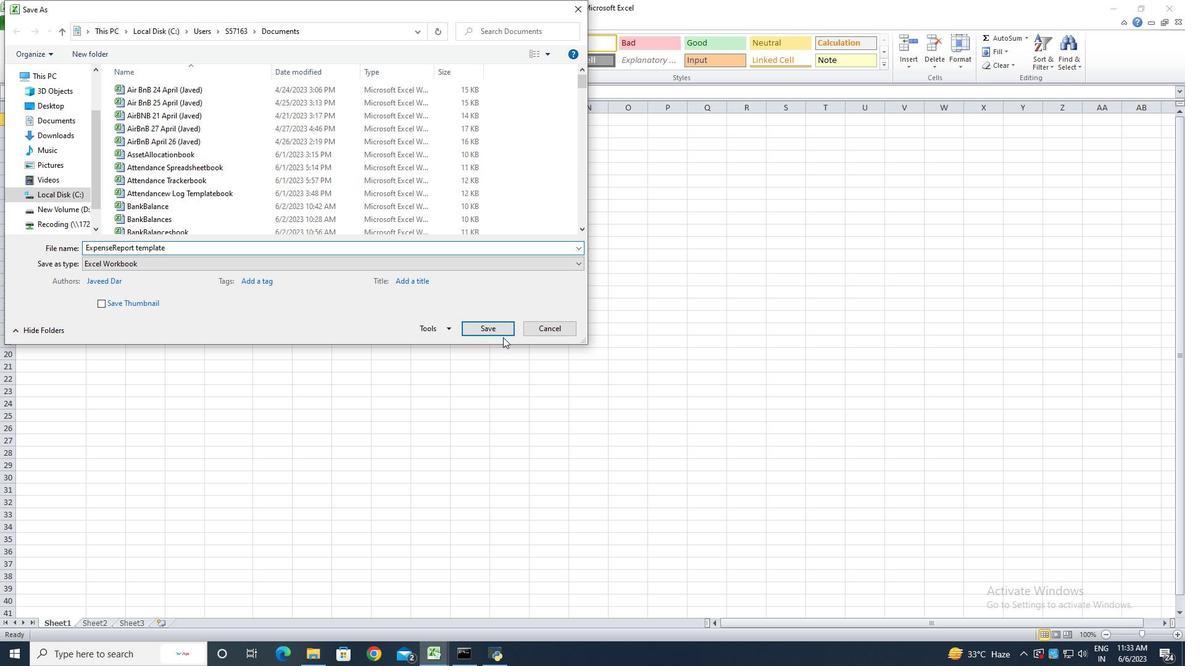 
Action: Mouse pressed left at (502, 333)
Screenshot: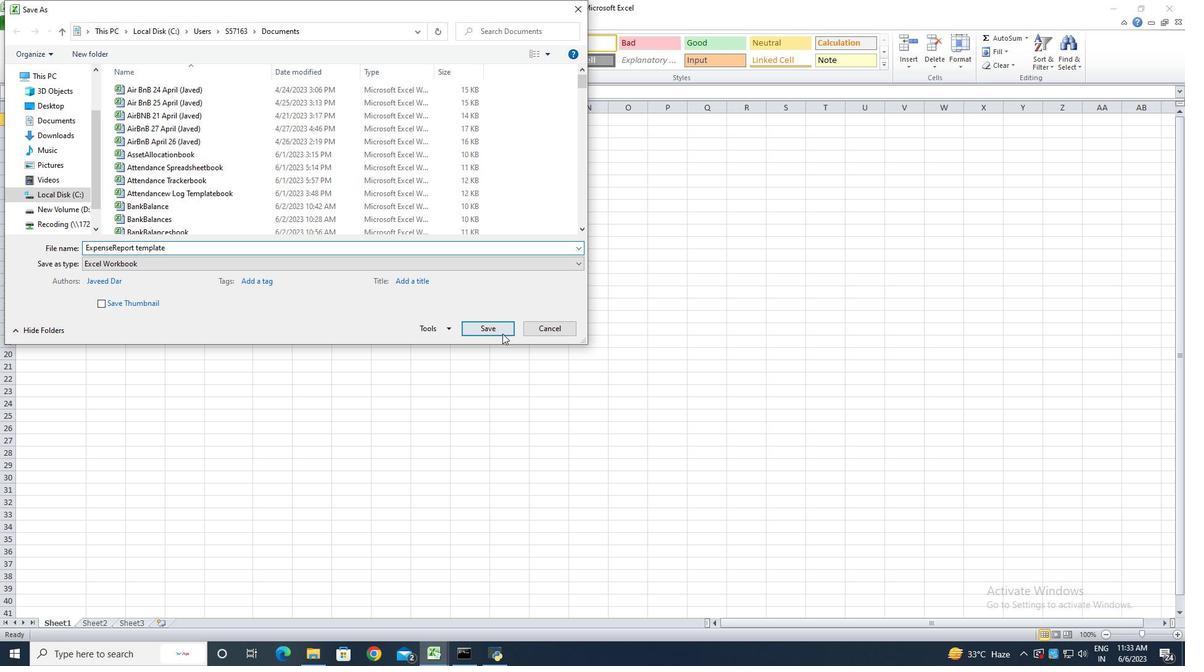 
Action: Key pressed ctrl+S
Screenshot: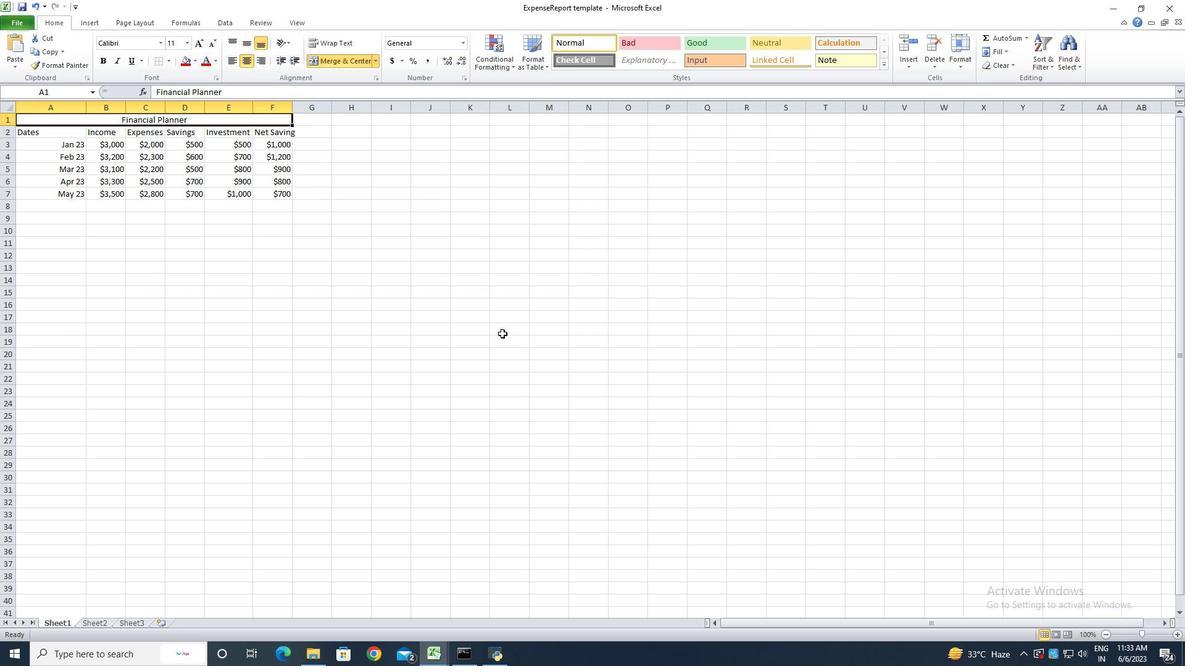 
